 Task: Add the CMS single item component in the site builder.
Action: Mouse moved to (1325, 96)
Screenshot: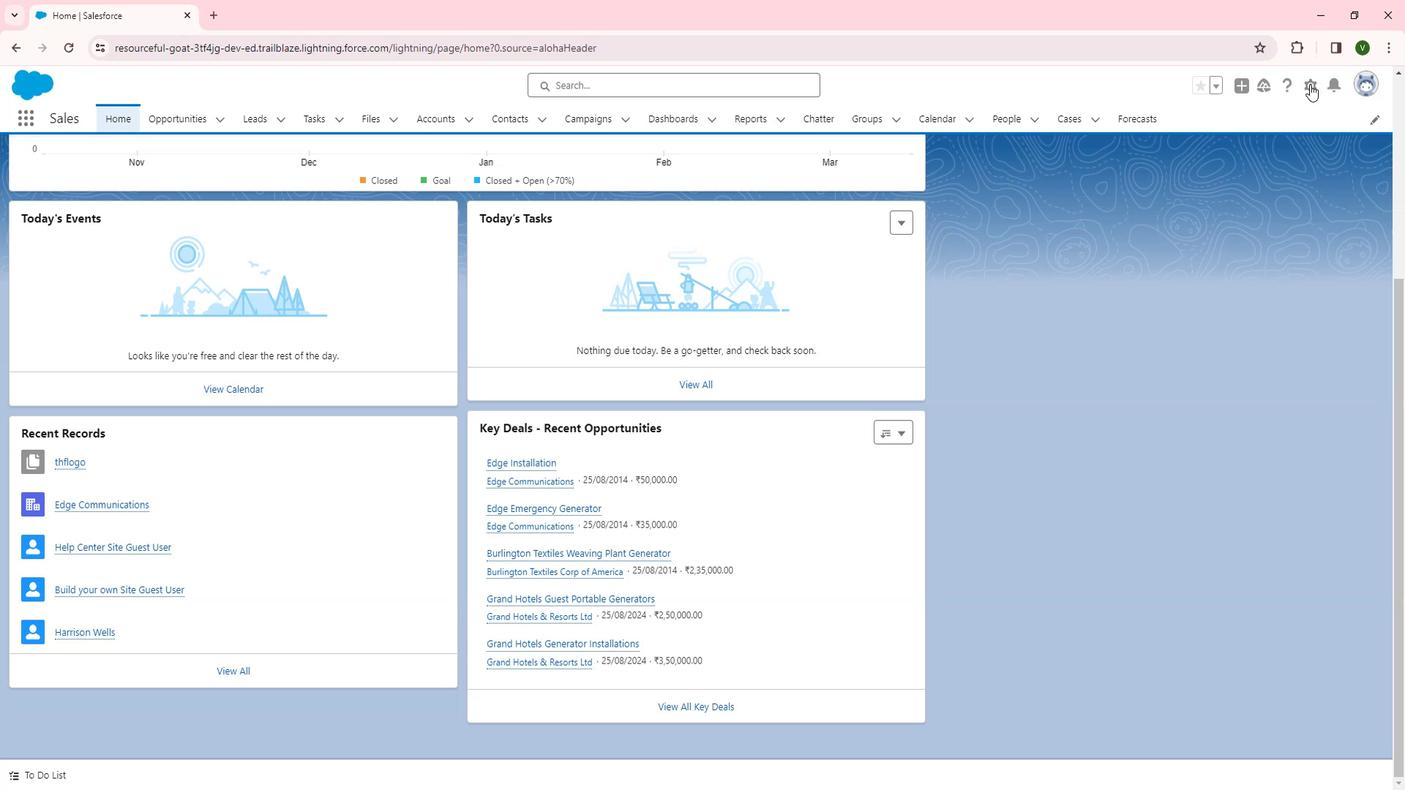 
Action: Mouse pressed left at (1325, 96)
Screenshot: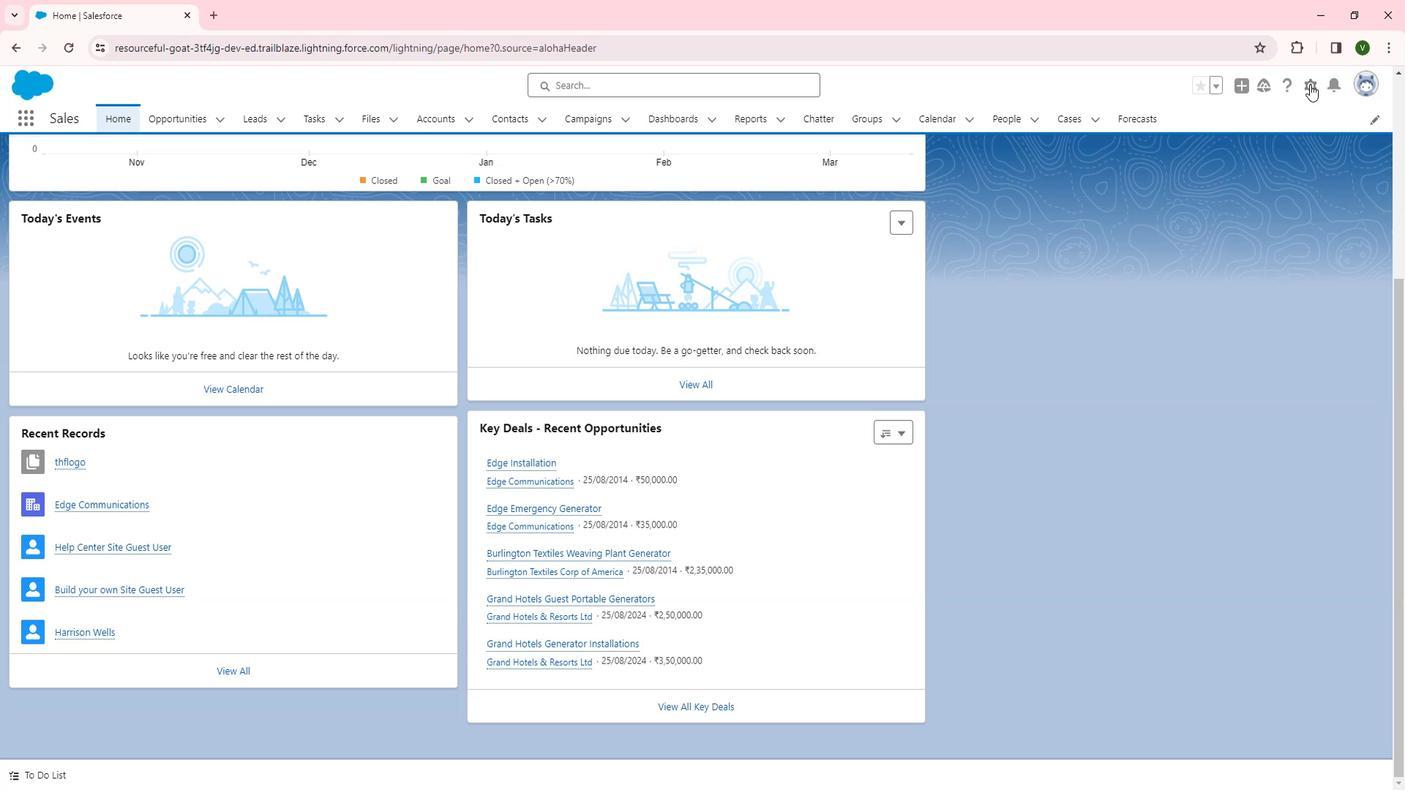 
Action: Mouse moved to (1270, 138)
Screenshot: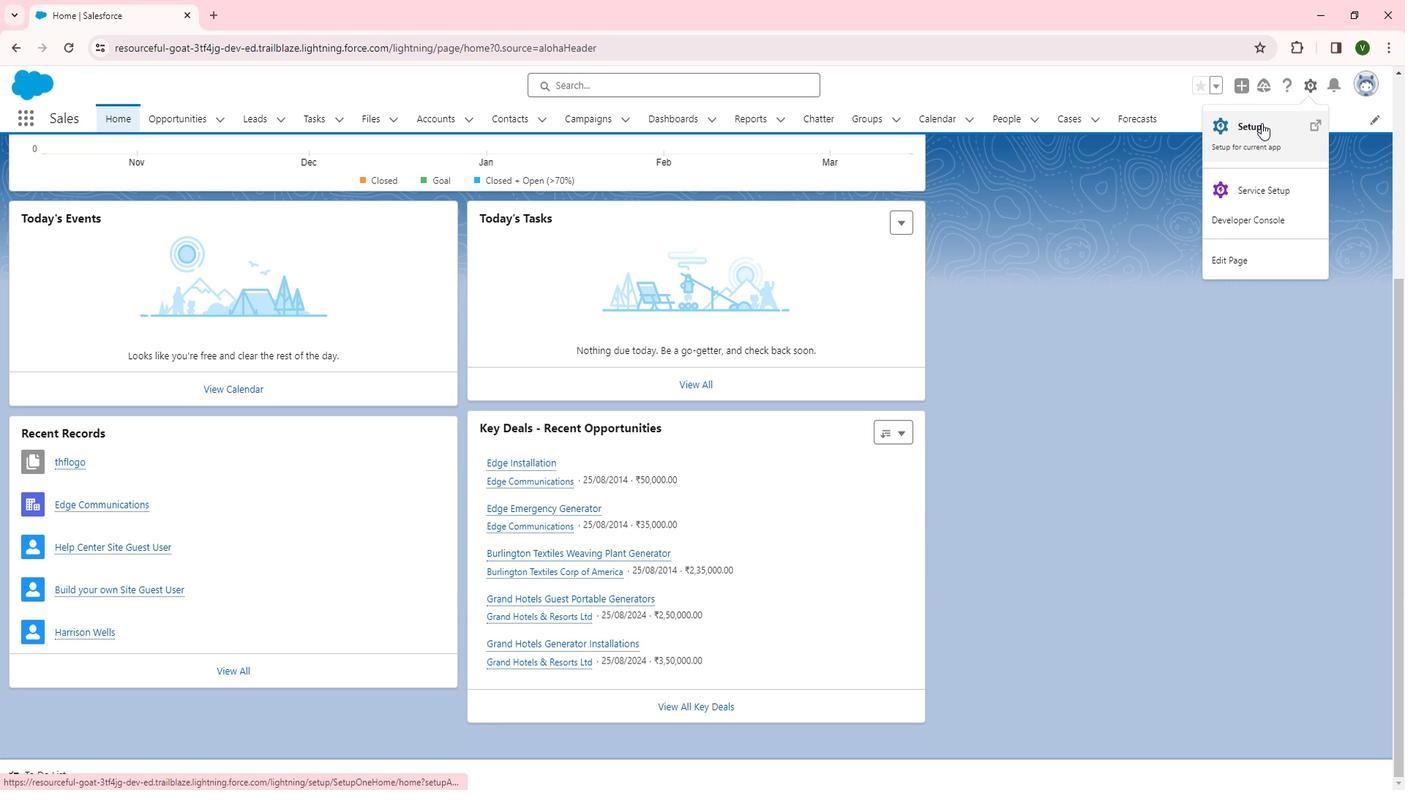 
Action: Mouse pressed left at (1270, 138)
Screenshot: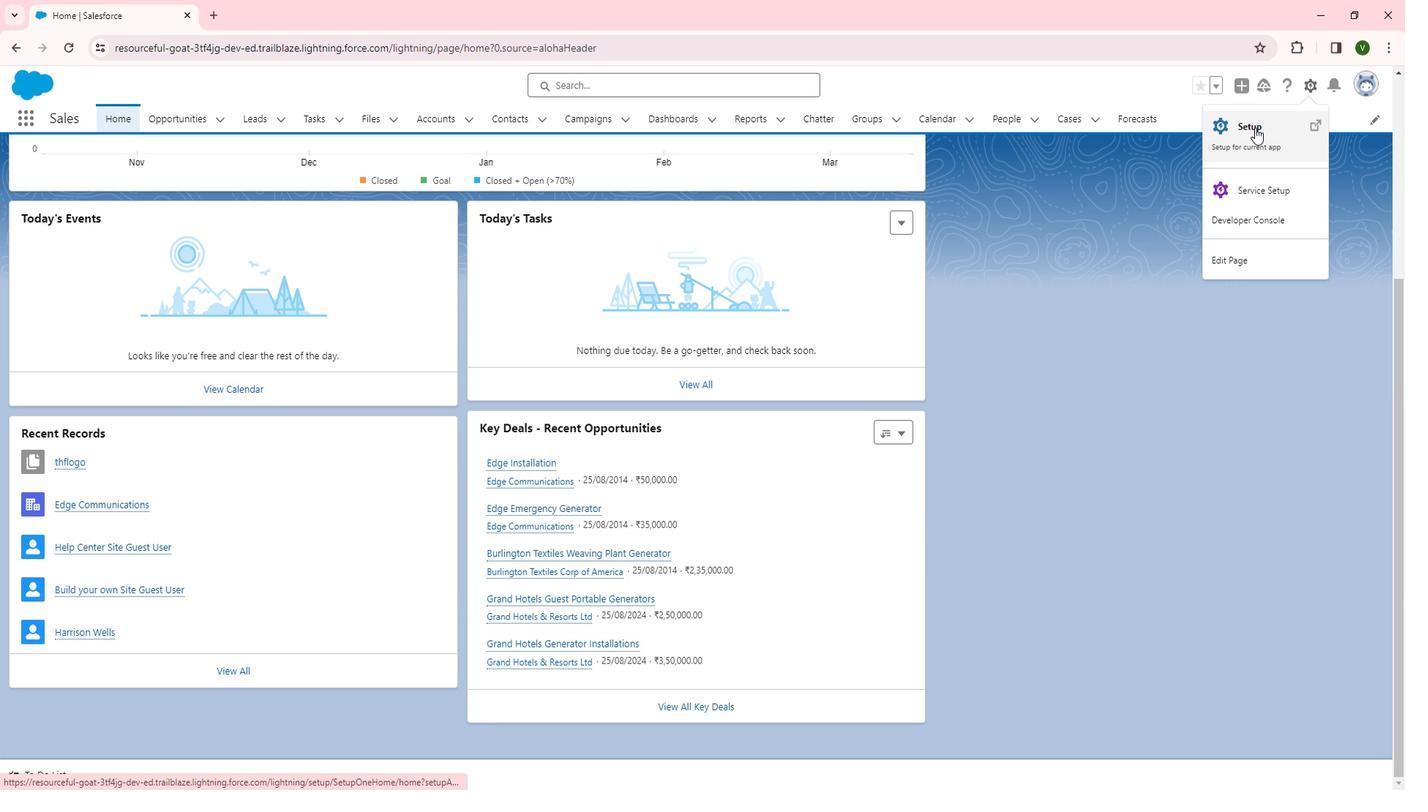 
Action: Mouse moved to (120, 513)
Screenshot: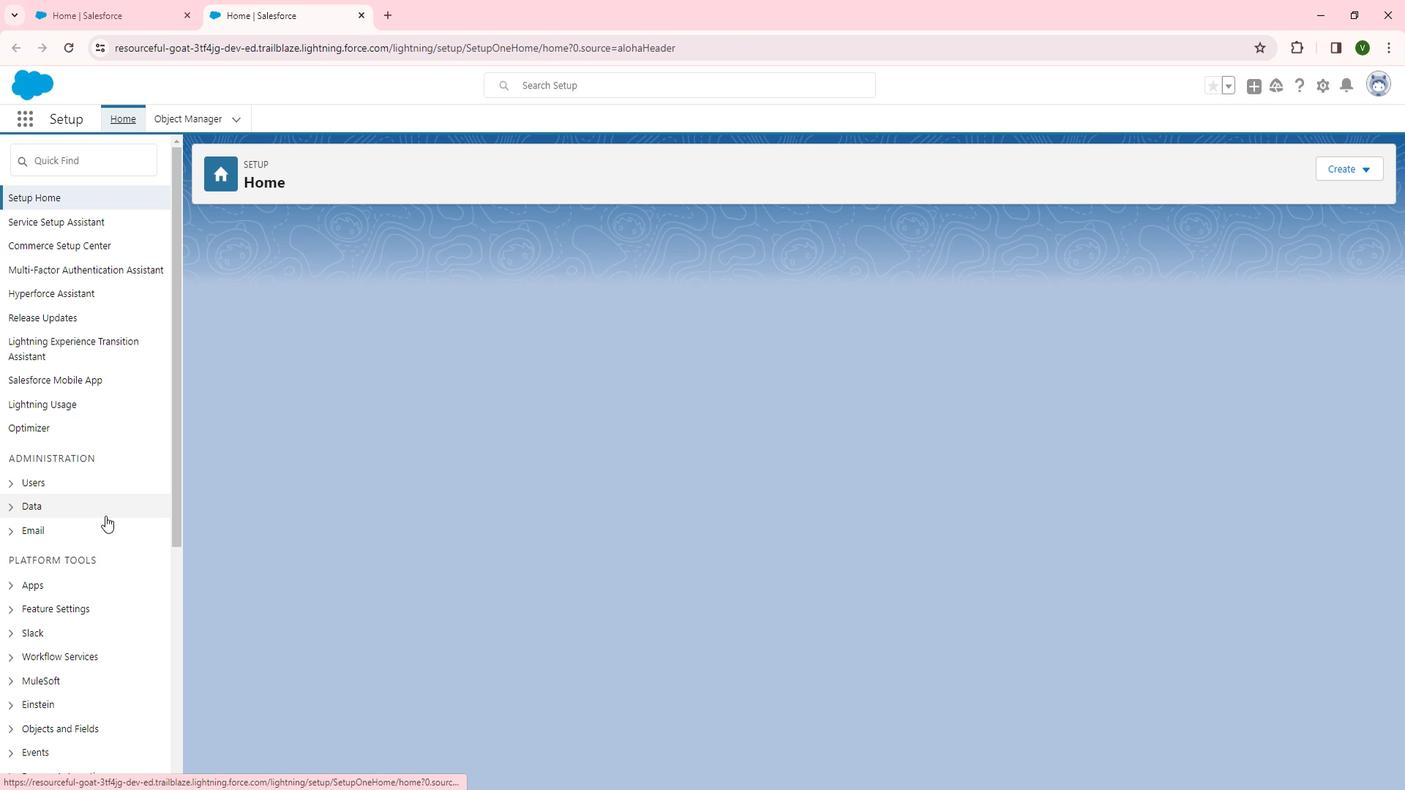 
Action: Mouse scrolled (120, 513) with delta (0, 0)
Screenshot: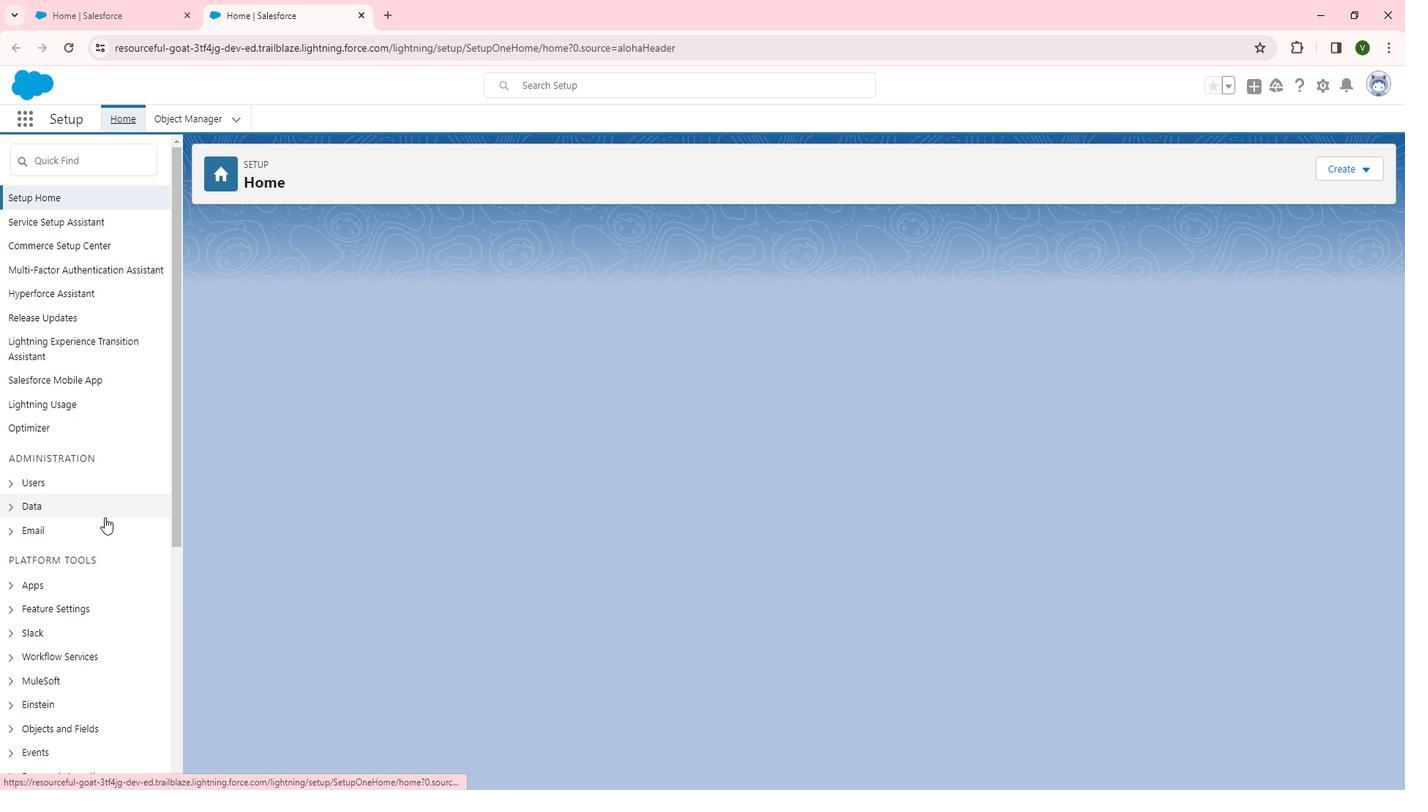 
Action: Mouse scrolled (120, 513) with delta (0, 0)
Screenshot: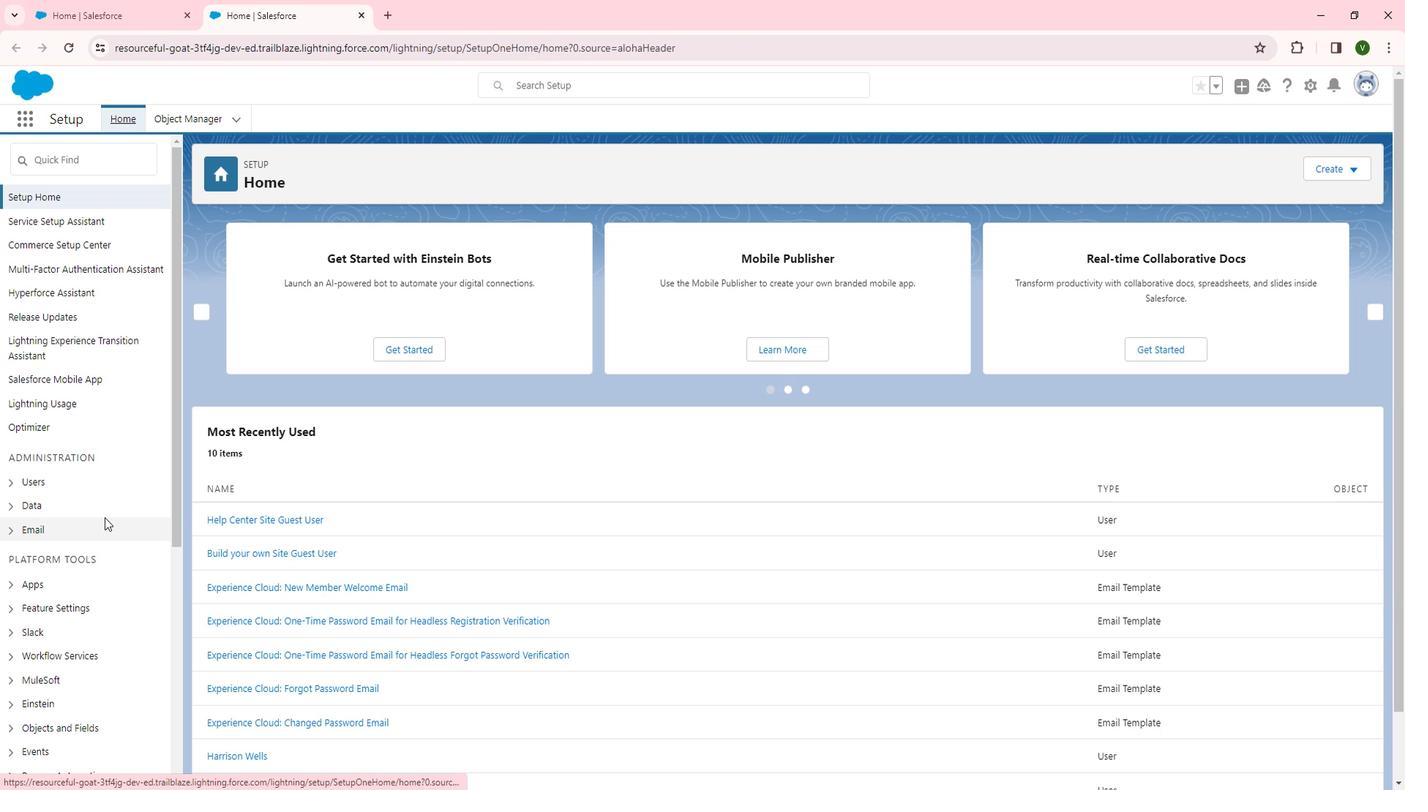 
Action: Mouse moved to (46, 462)
Screenshot: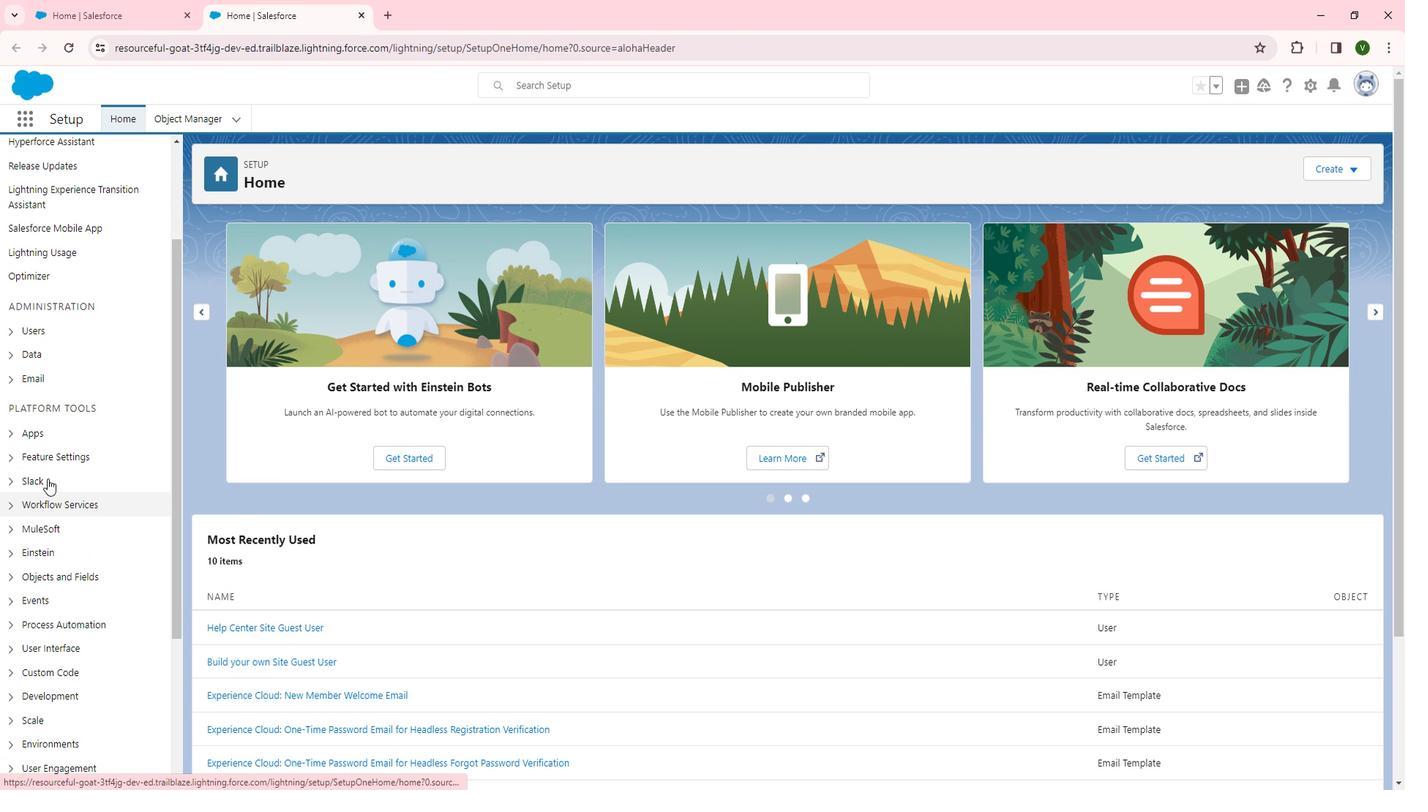 
Action: Mouse scrolled (46, 461) with delta (0, 0)
Screenshot: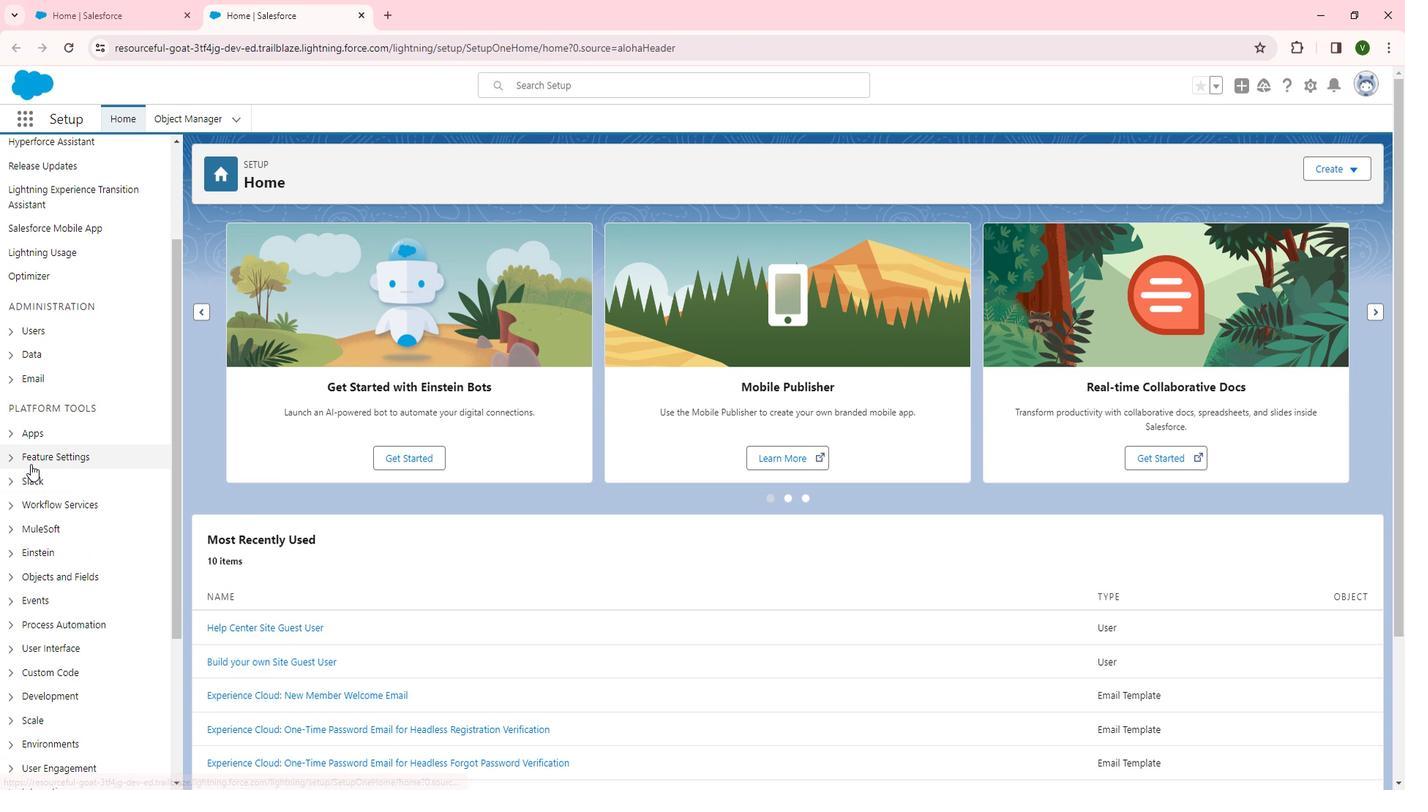 
Action: Mouse scrolled (46, 461) with delta (0, 0)
Screenshot: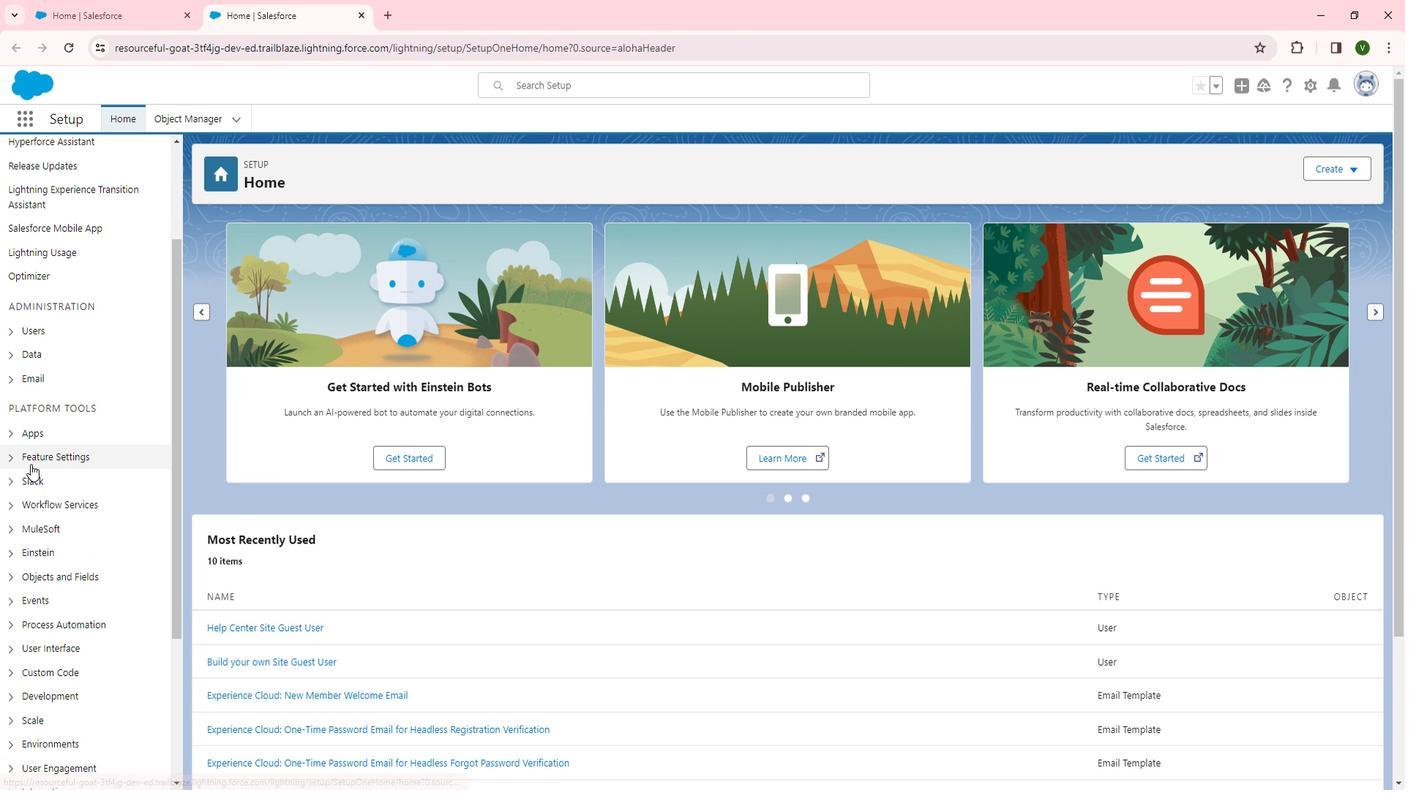 
Action: Mouse moved to (26, 306)
Screenshot: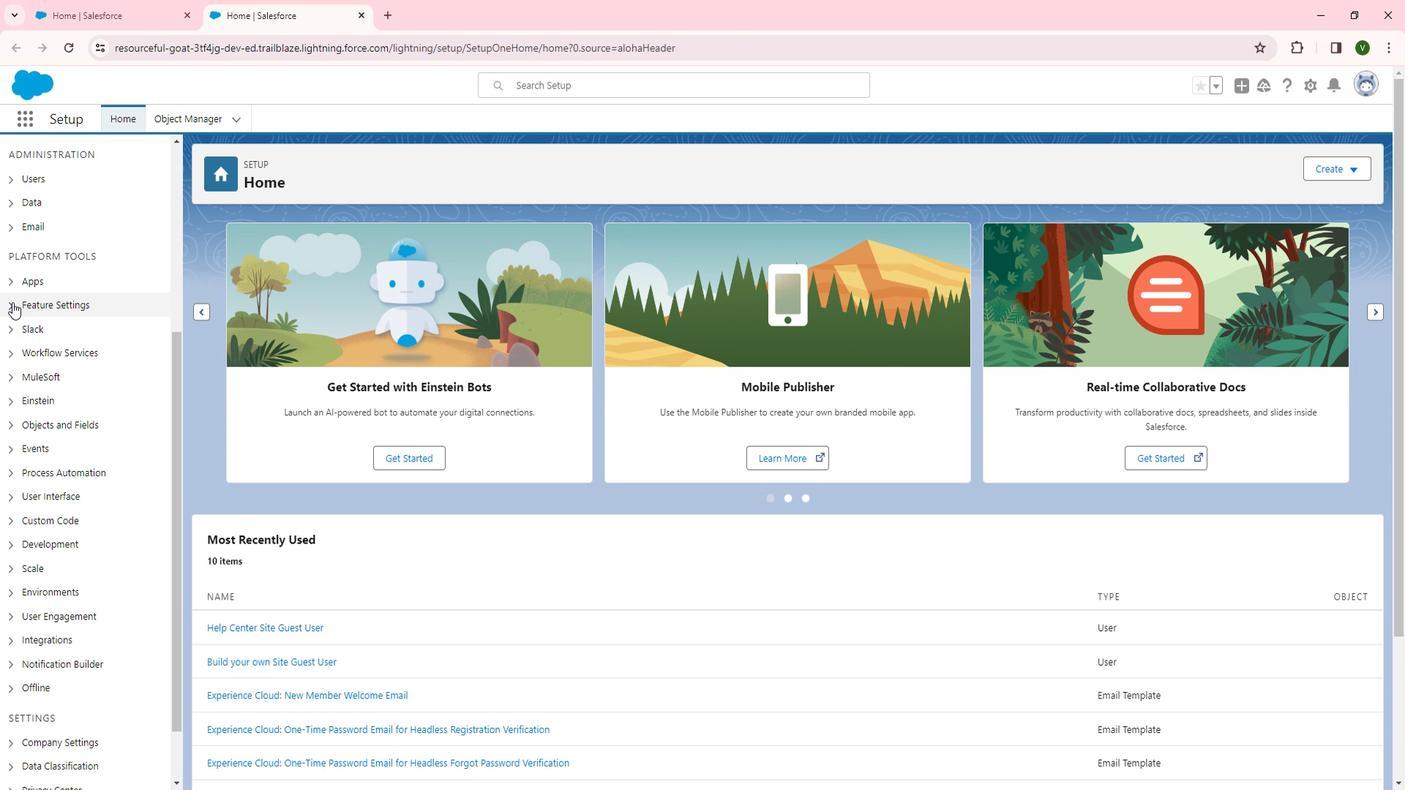 
Action: Mouse pressed left at (26, 306)
Screenshot: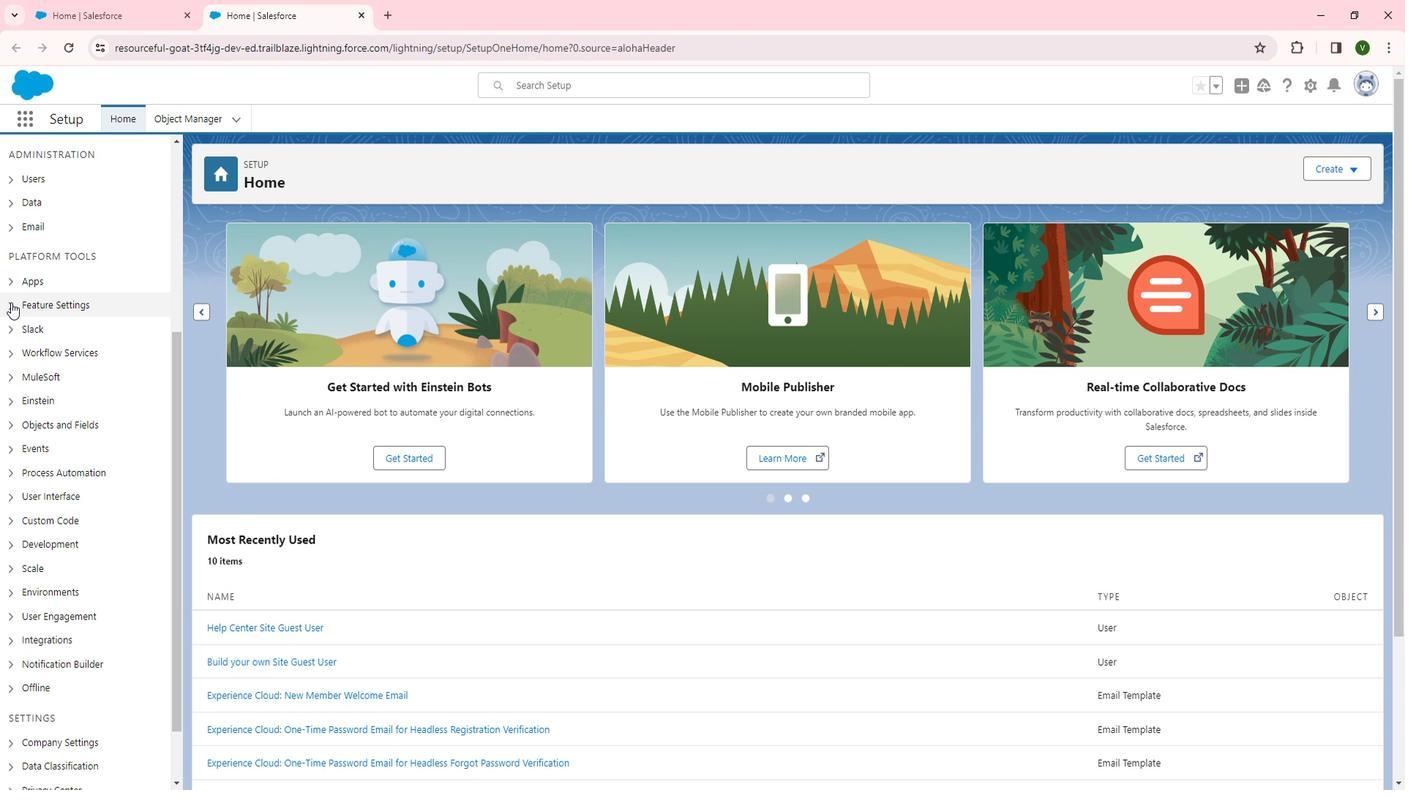 
Action: Mouse moved to (40, 419)
Screenshot: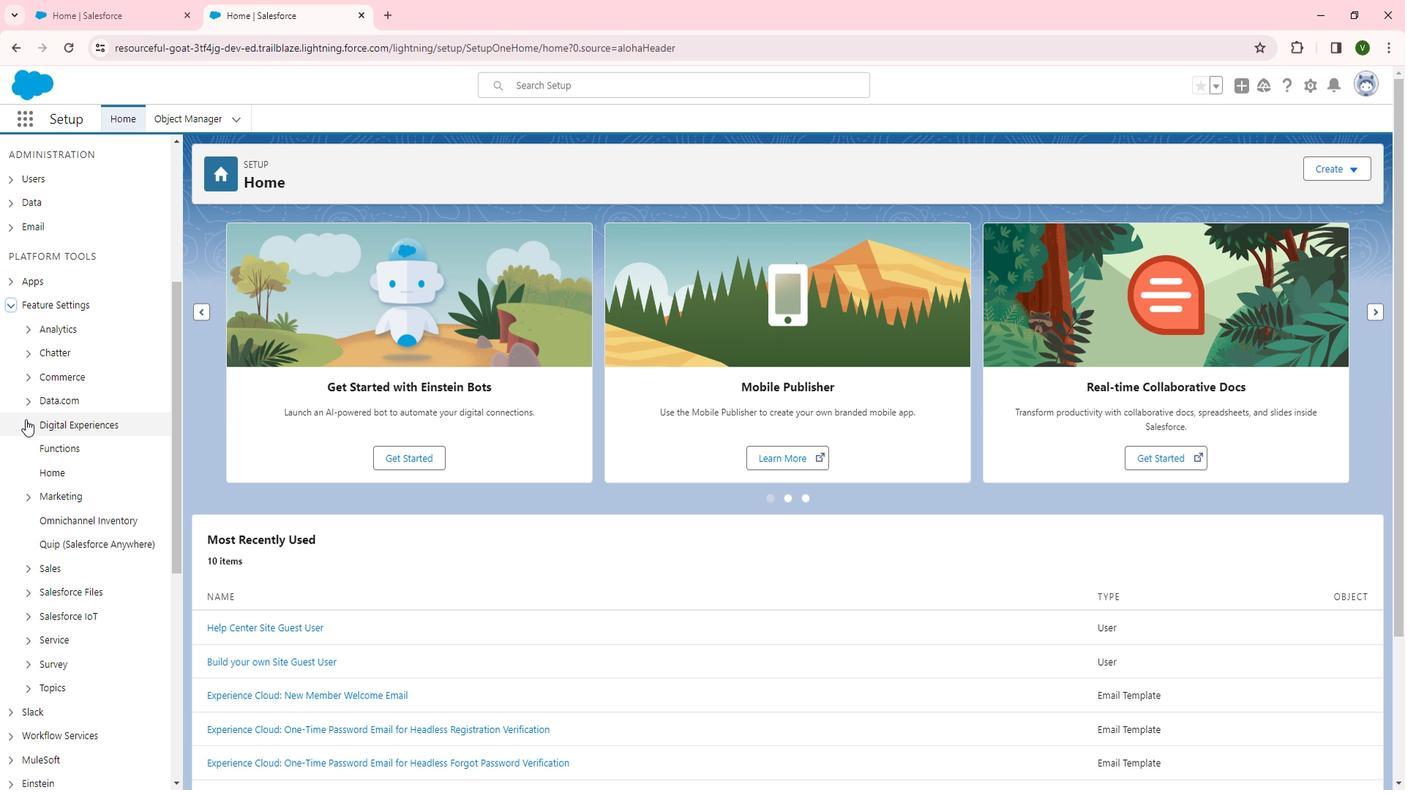 
Action: Mouse pressed left at (40, 419)
Screenshot: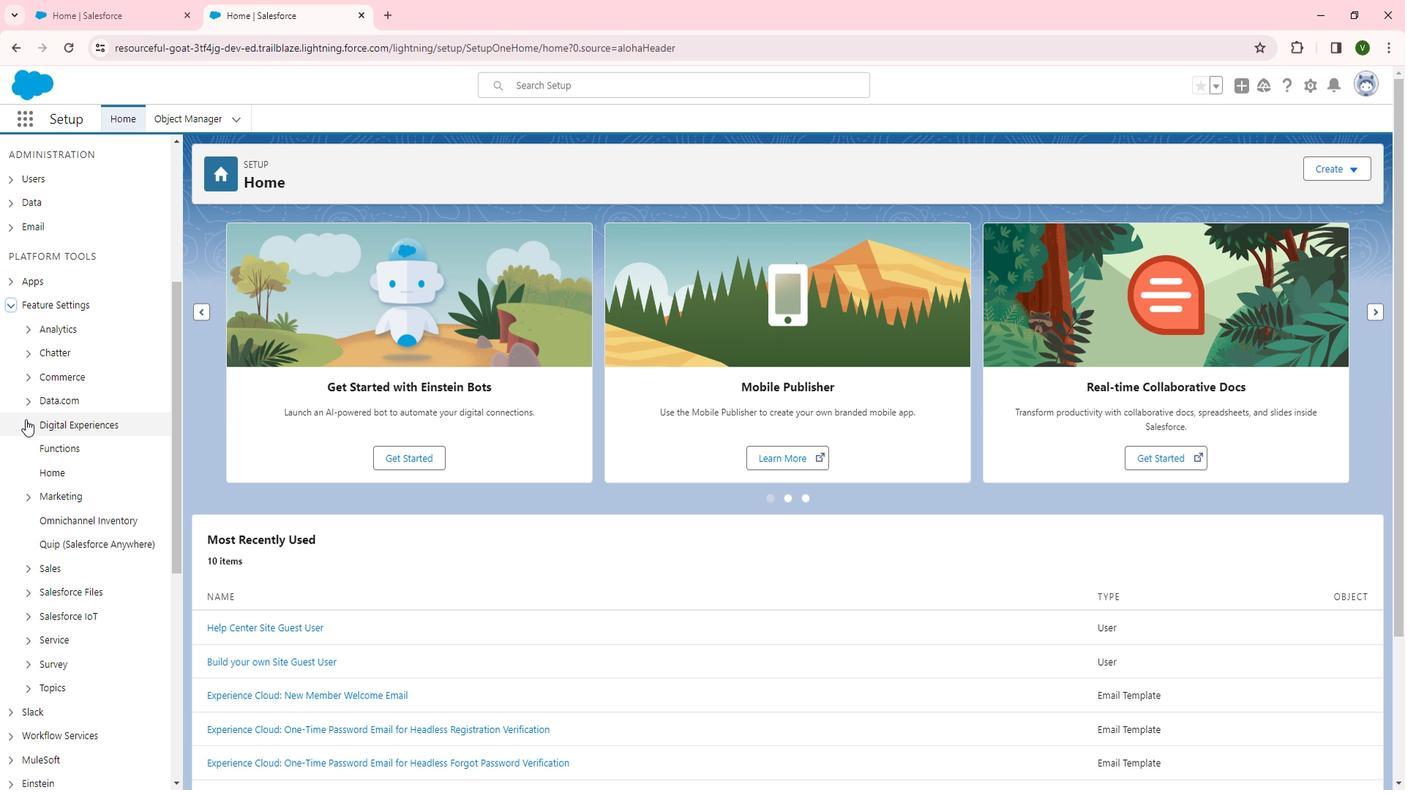 
Action: Mouse moved to (84, 445)
Screenshot: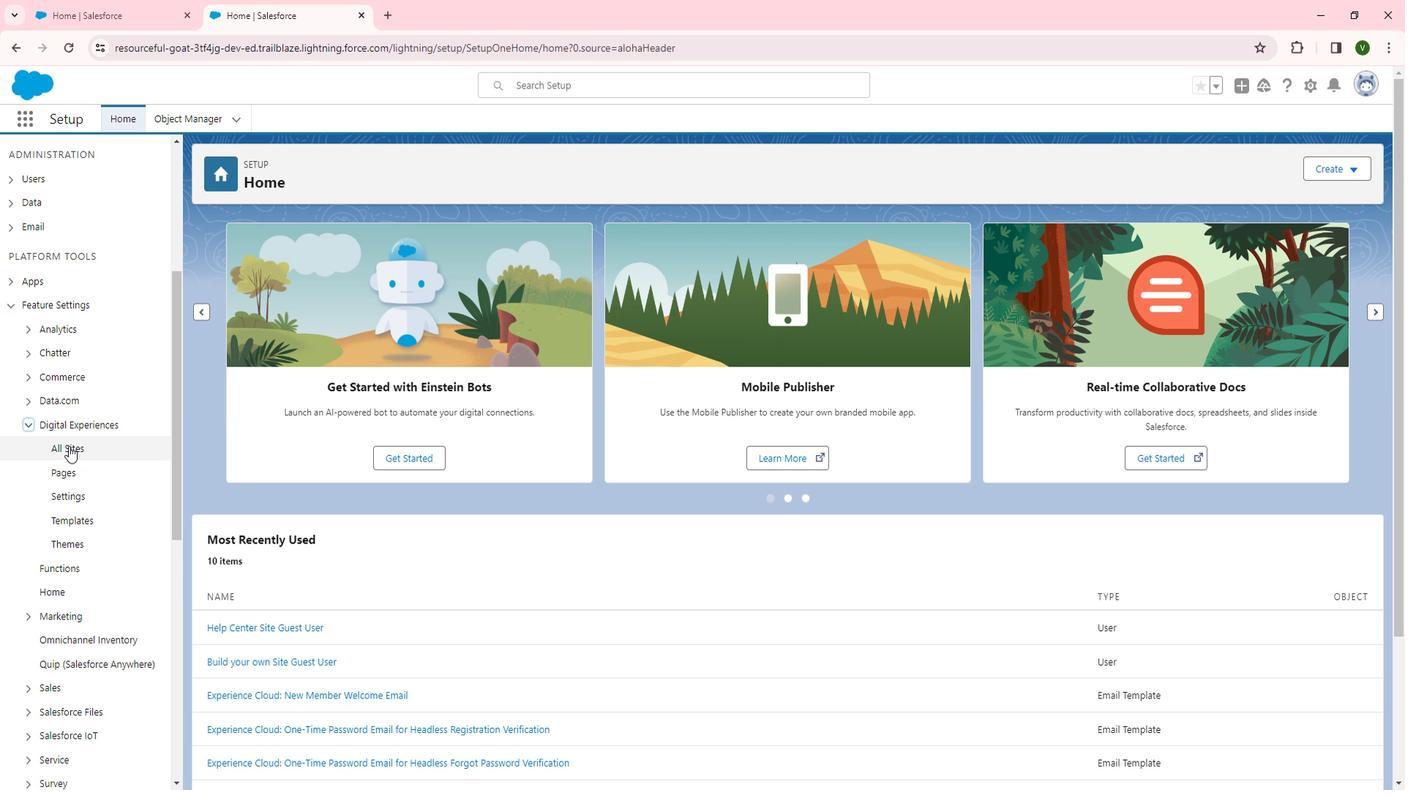 
Action: Mouse pressed left at (84, 445)
Screenshot: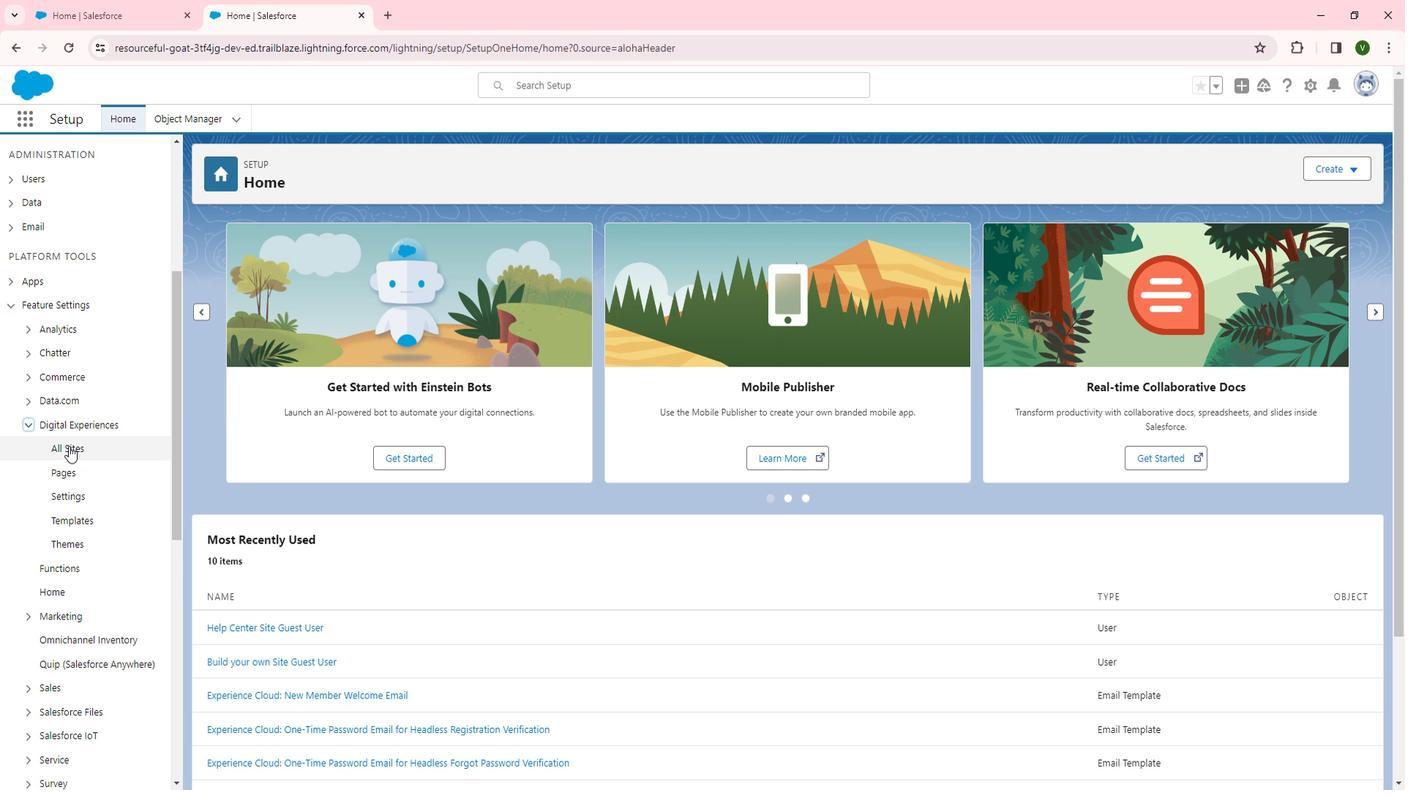 
Action: Mouse moved to (254, 393)
Screenshot: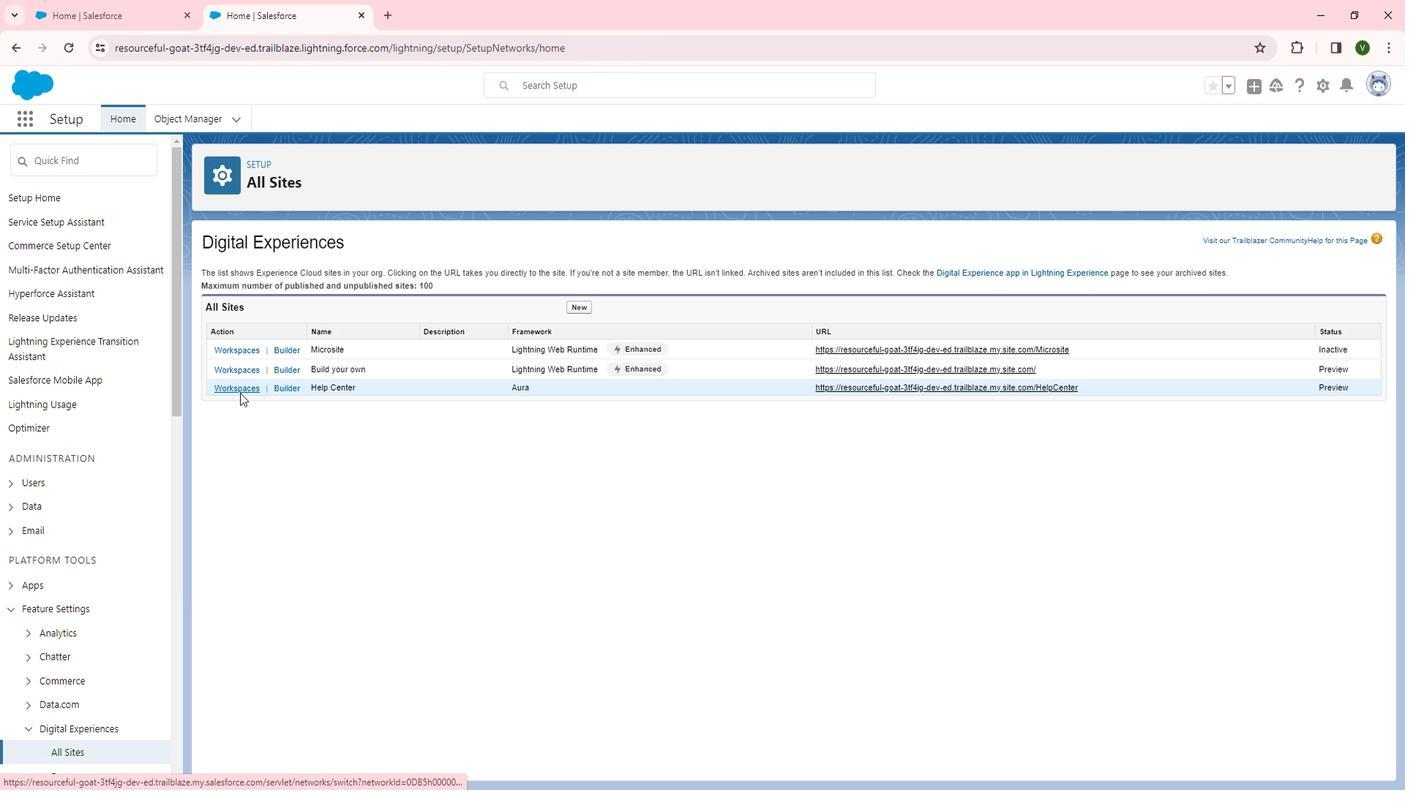 
Action: Mouse pressed left at (254, 393)
Screenshot: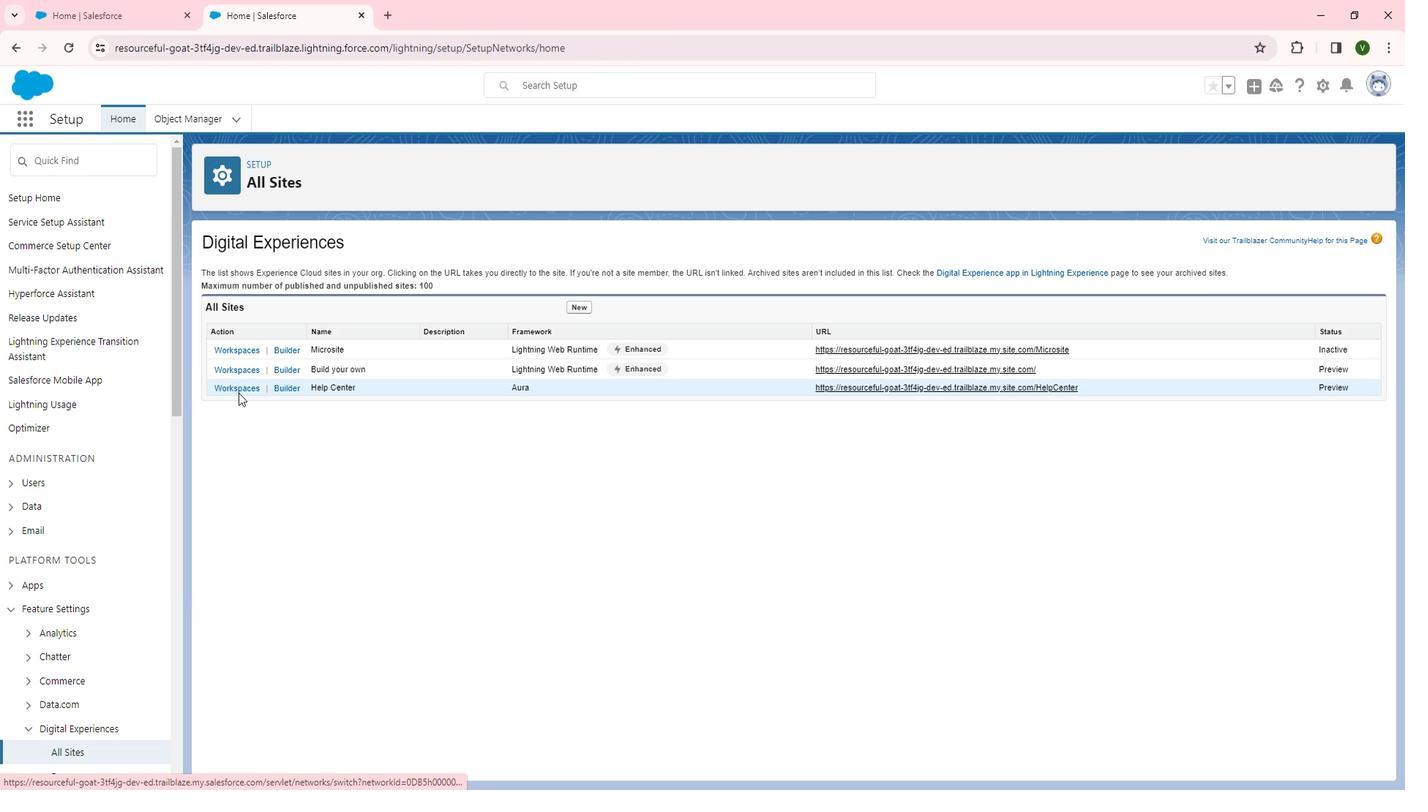 
Action: Mouse moved to (254, 389)
Screenshot: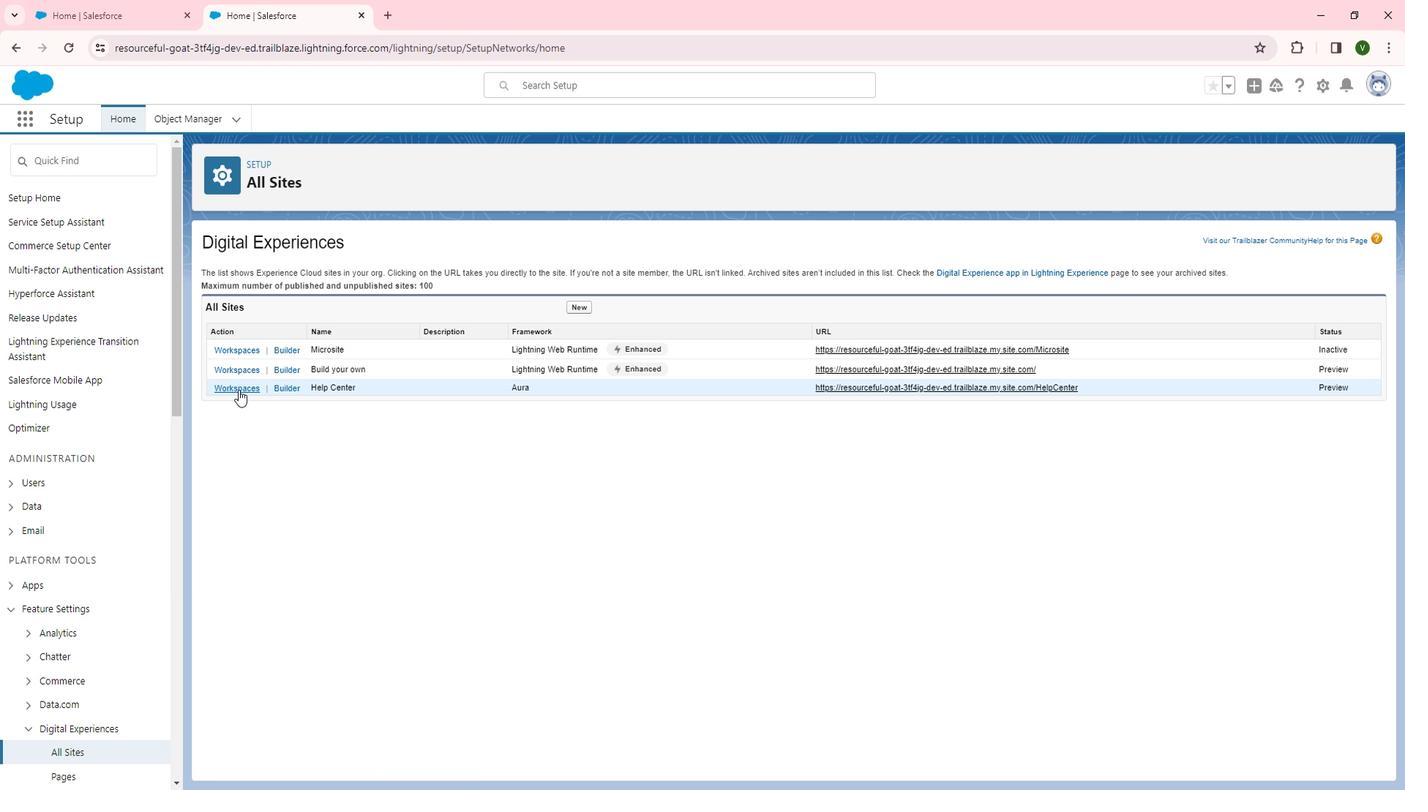 
Action: Mouse pressed left at (254, 389)
Screenshot: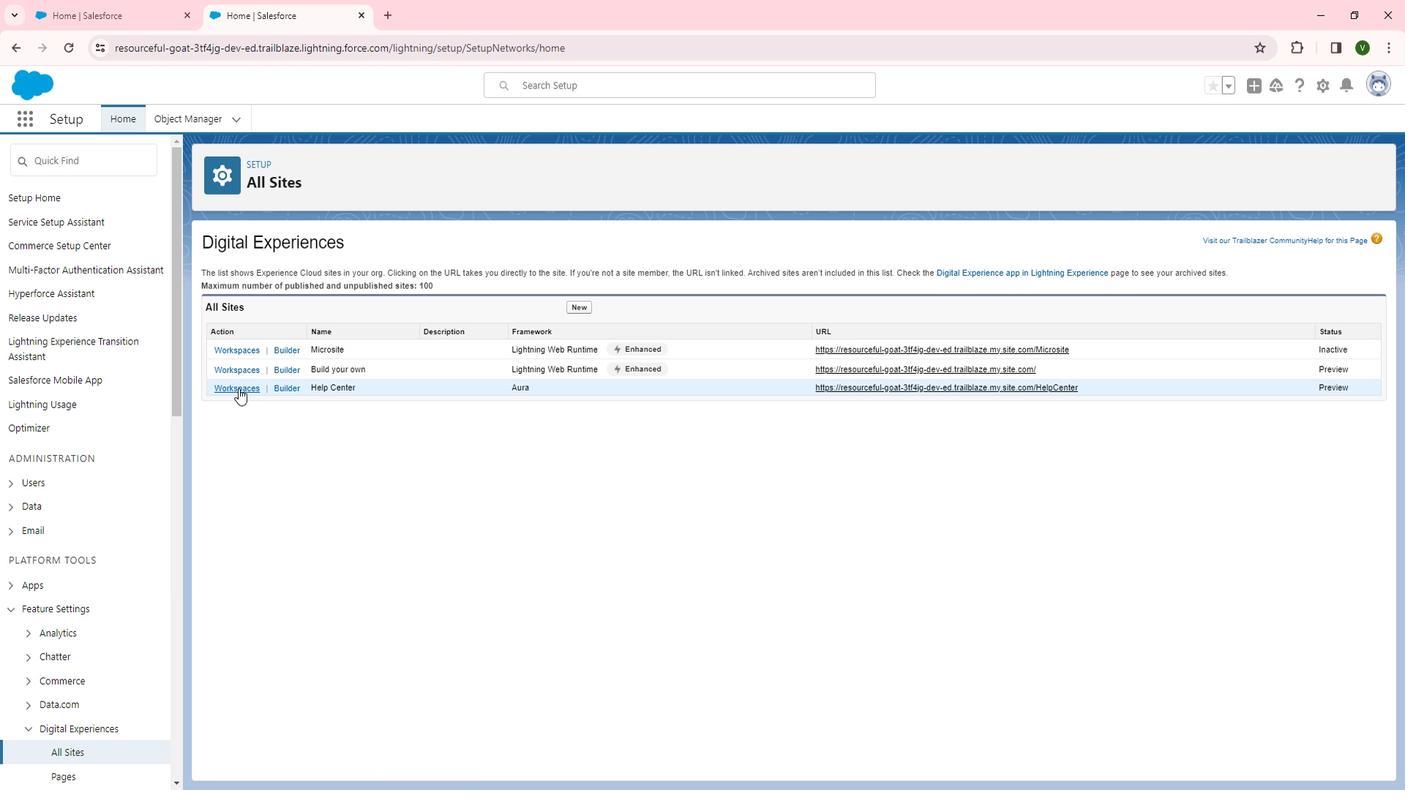 
Action: Mouse moved to (209, 363)
Screenshot: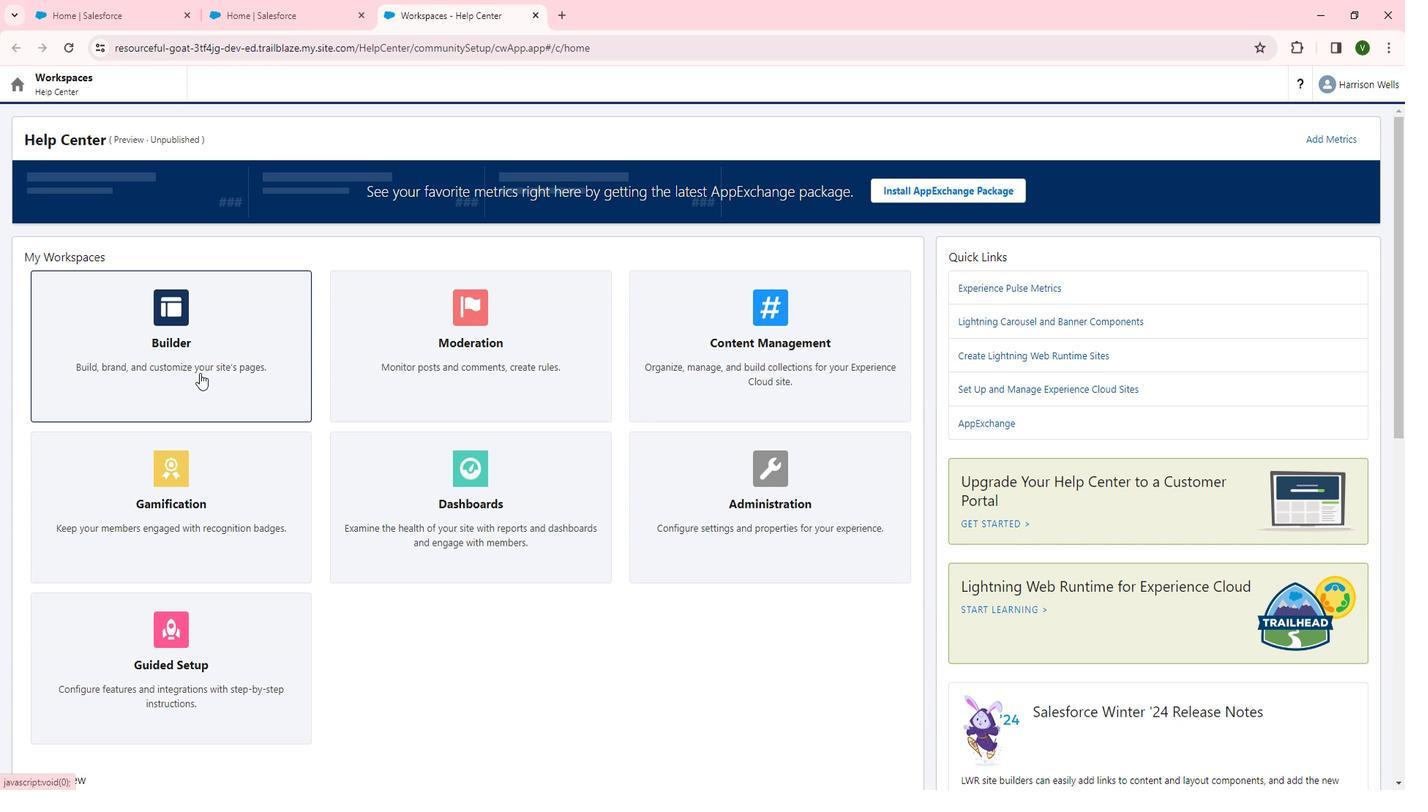 
Action: Mouse pressed left at (209, 363)
Screenshot: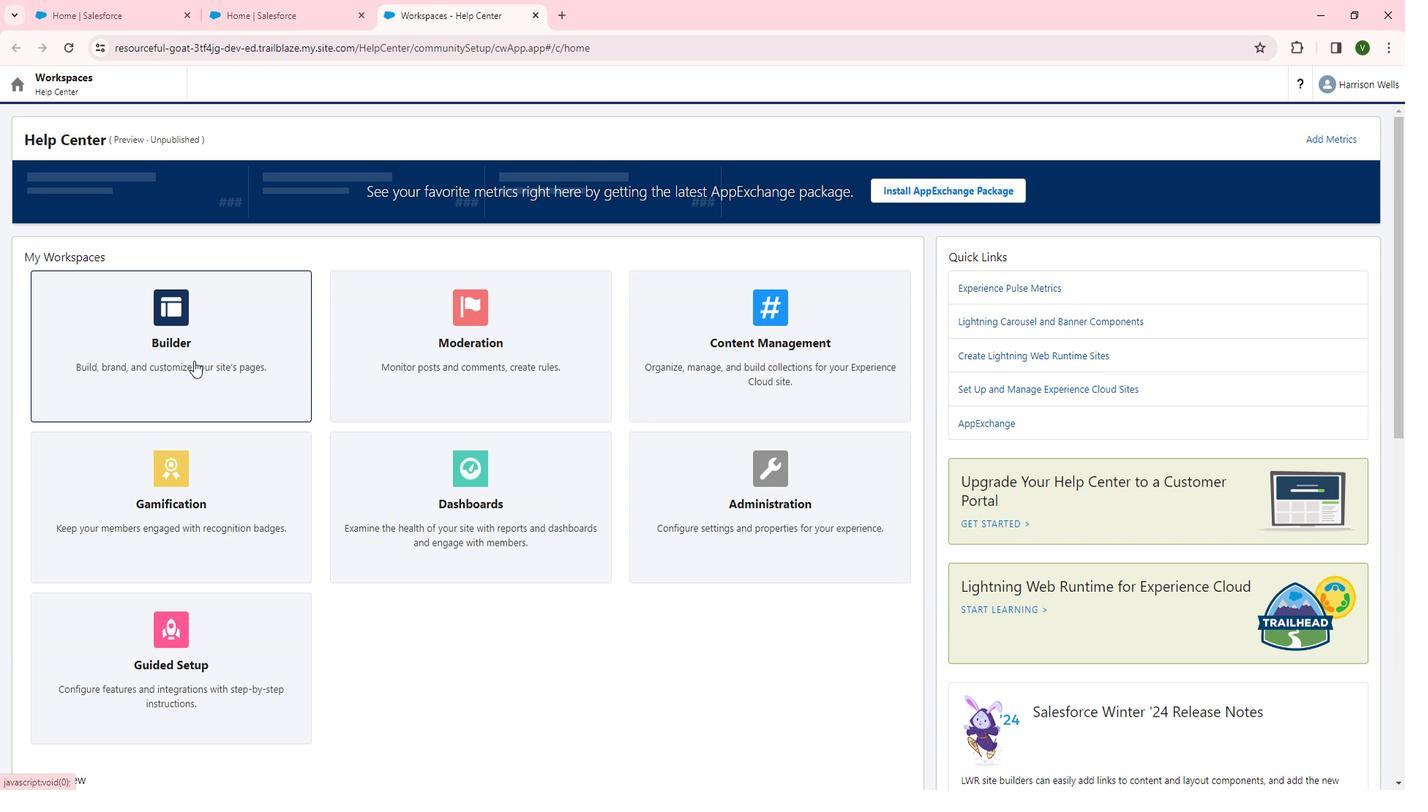 
Action: Mouse moved to (40, 159)
Screenshot: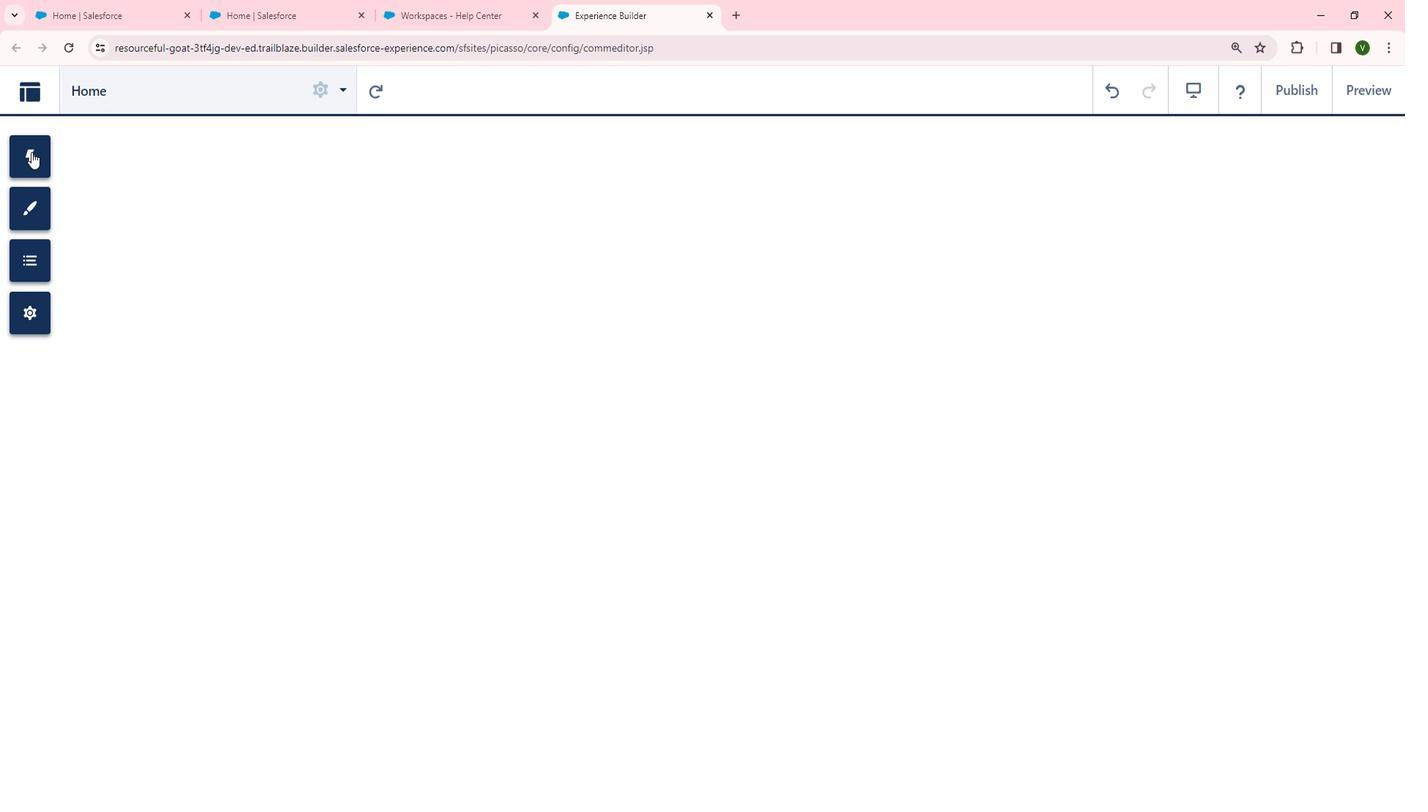 
Action: Mouse pressed left at (40, 159)
Screenshot: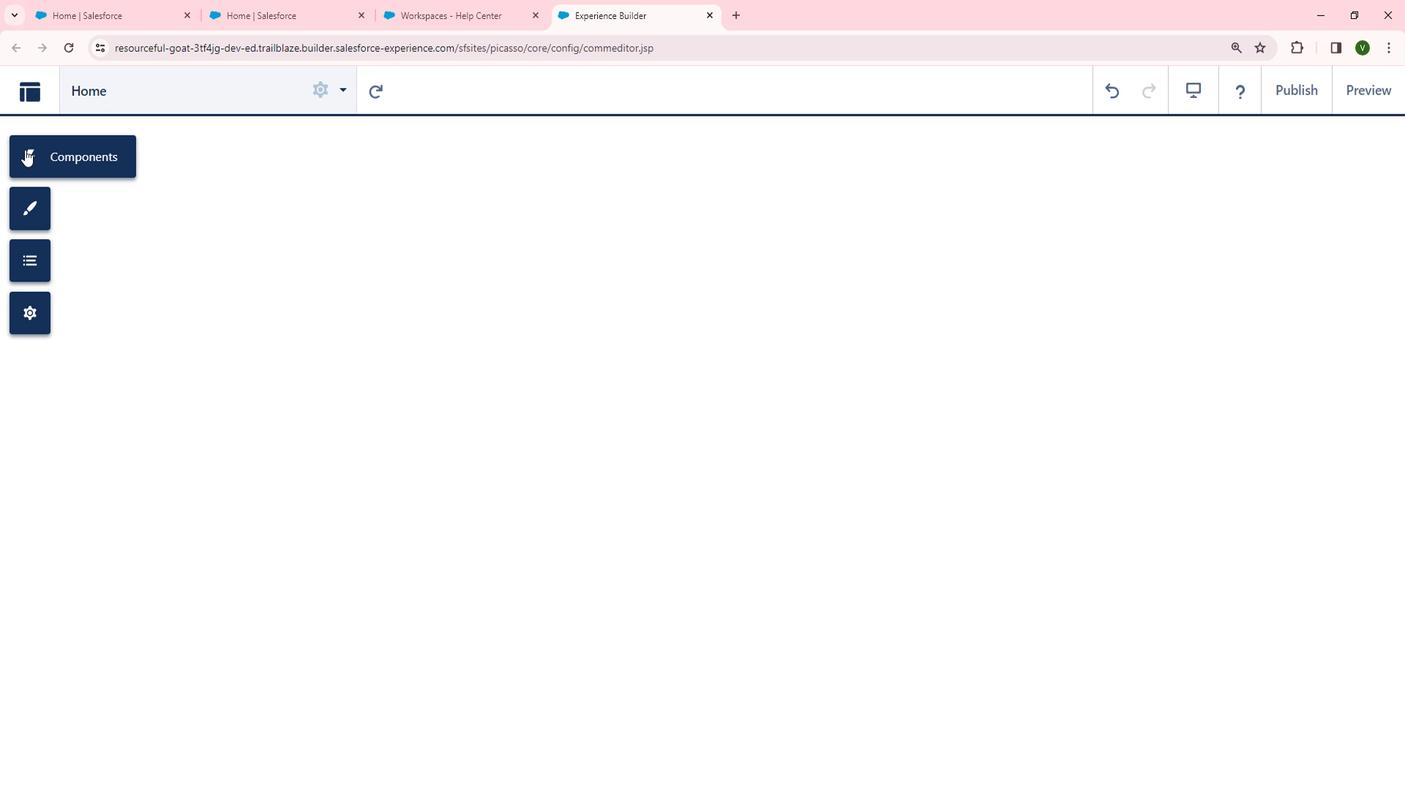 
Action: Mouse moved to (696, 554)
Screenshot: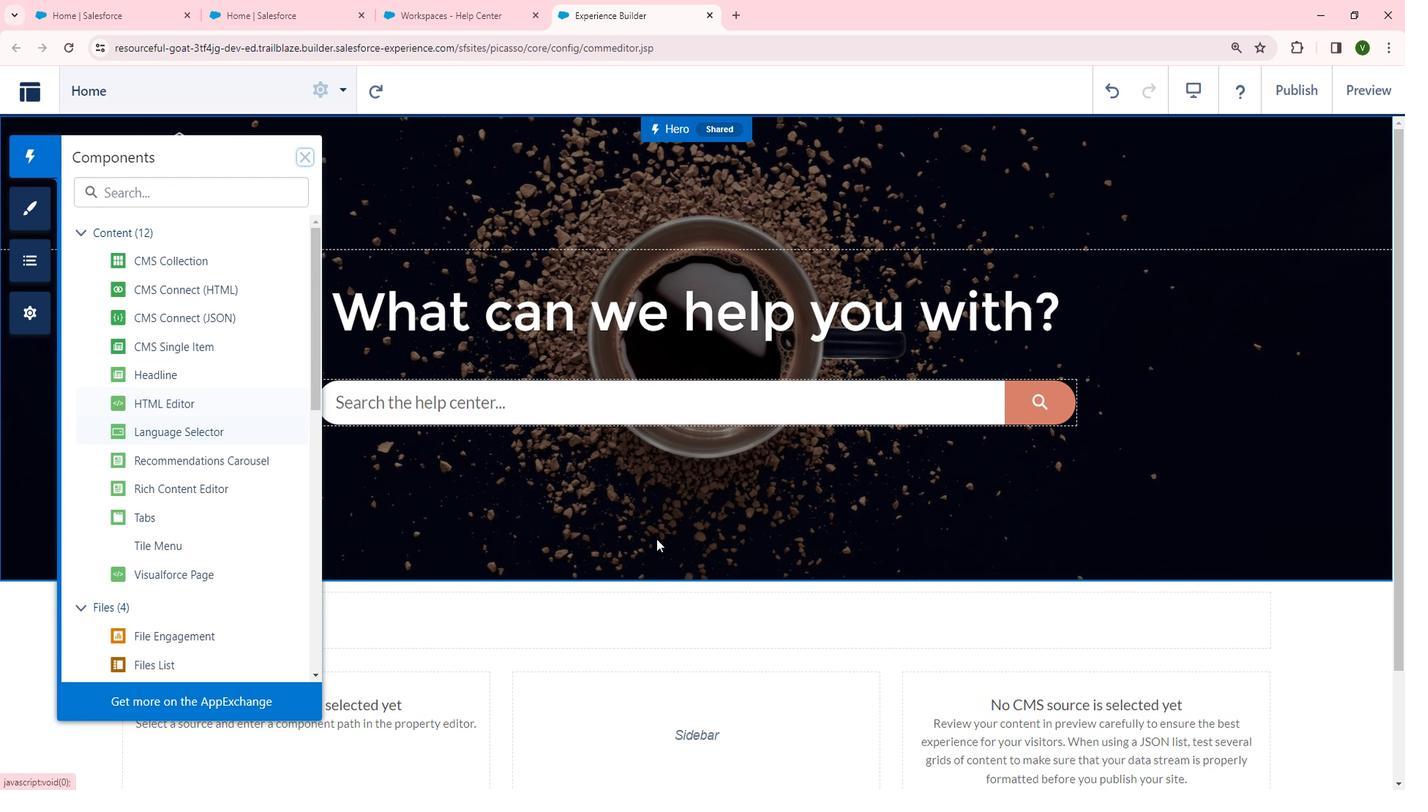 
Action: Mouse scrolled (696, 554) with delta (0, 0)
Screenshot: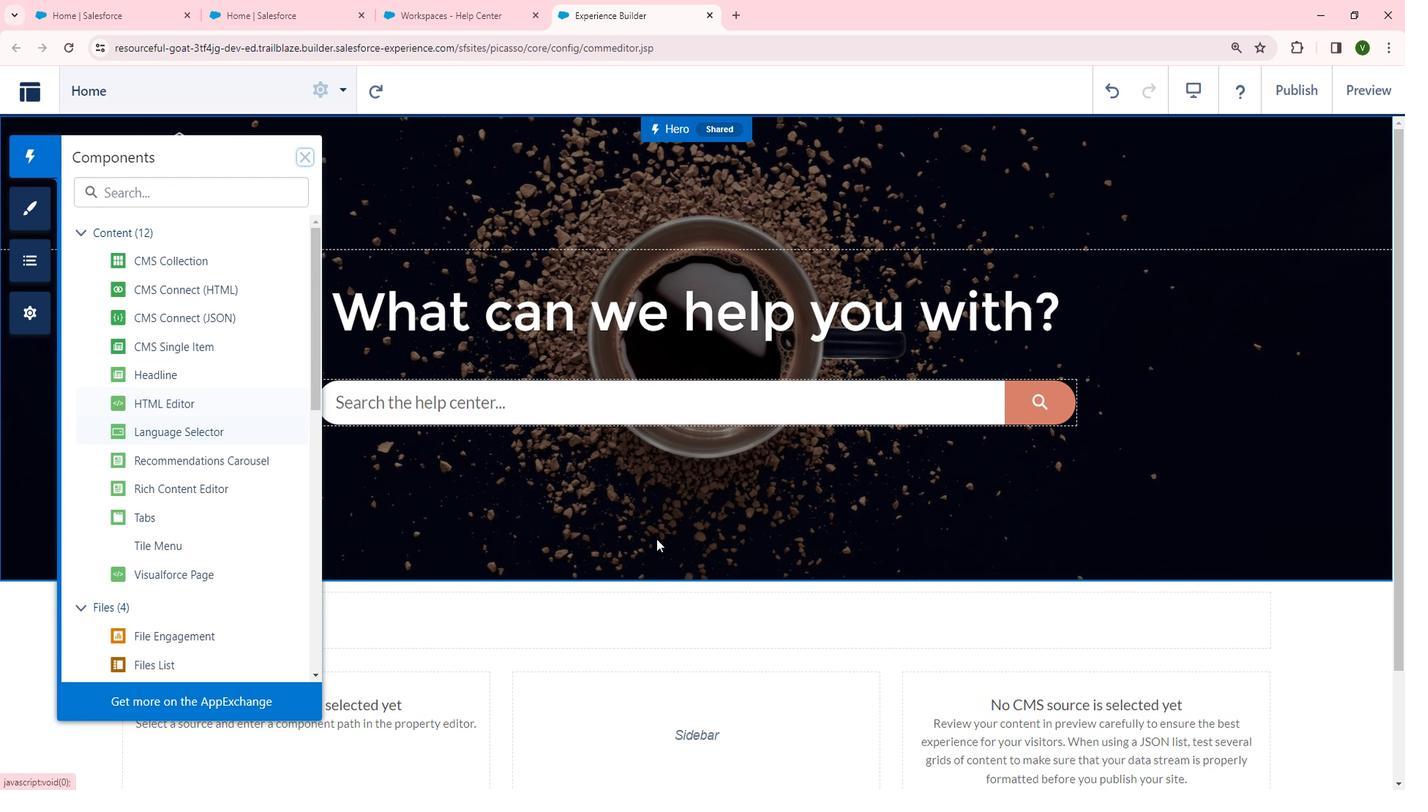 
Action: Mouse moved to (709, 557)
Screenshot: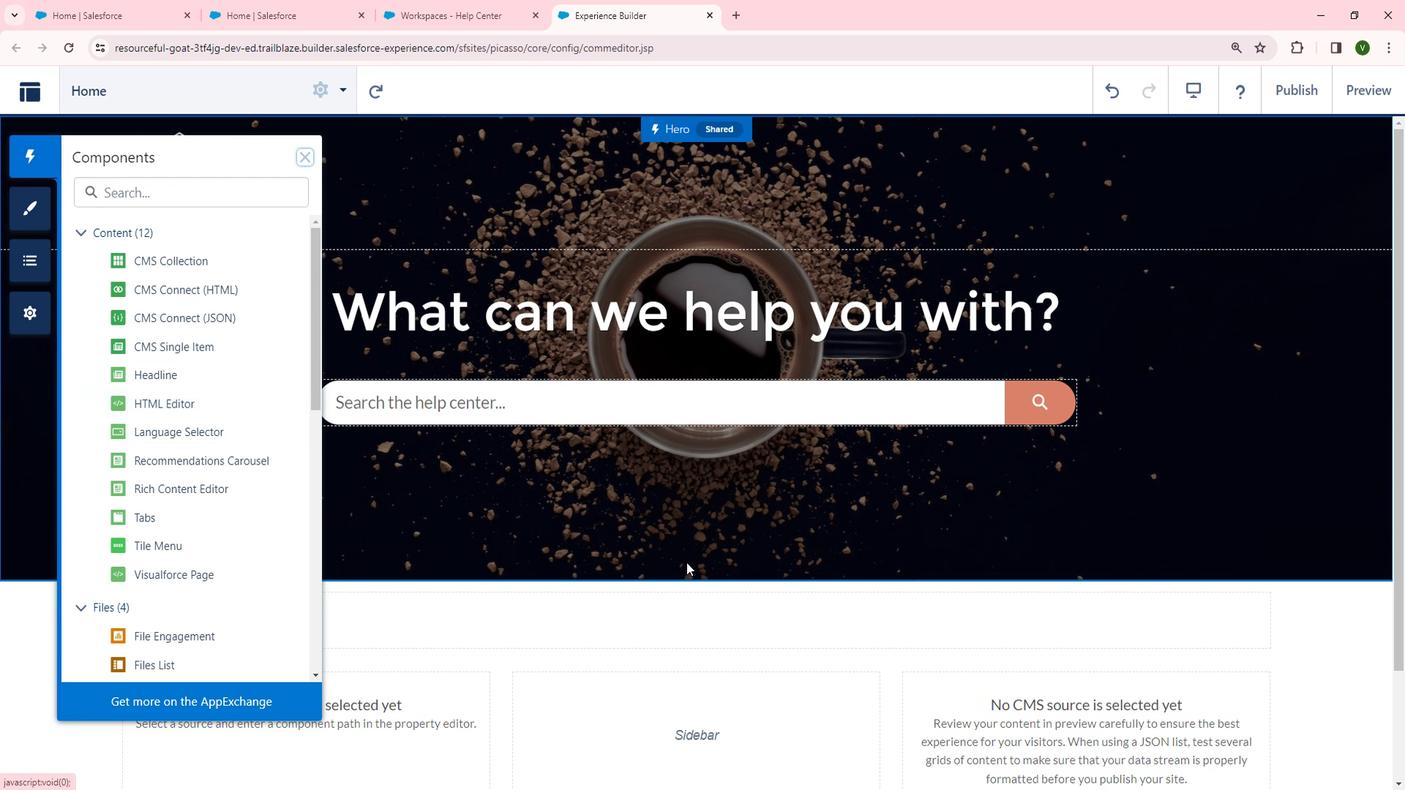 
Action: Mouse scrolled (709, 556) with delta (0, 0)
Screenshot: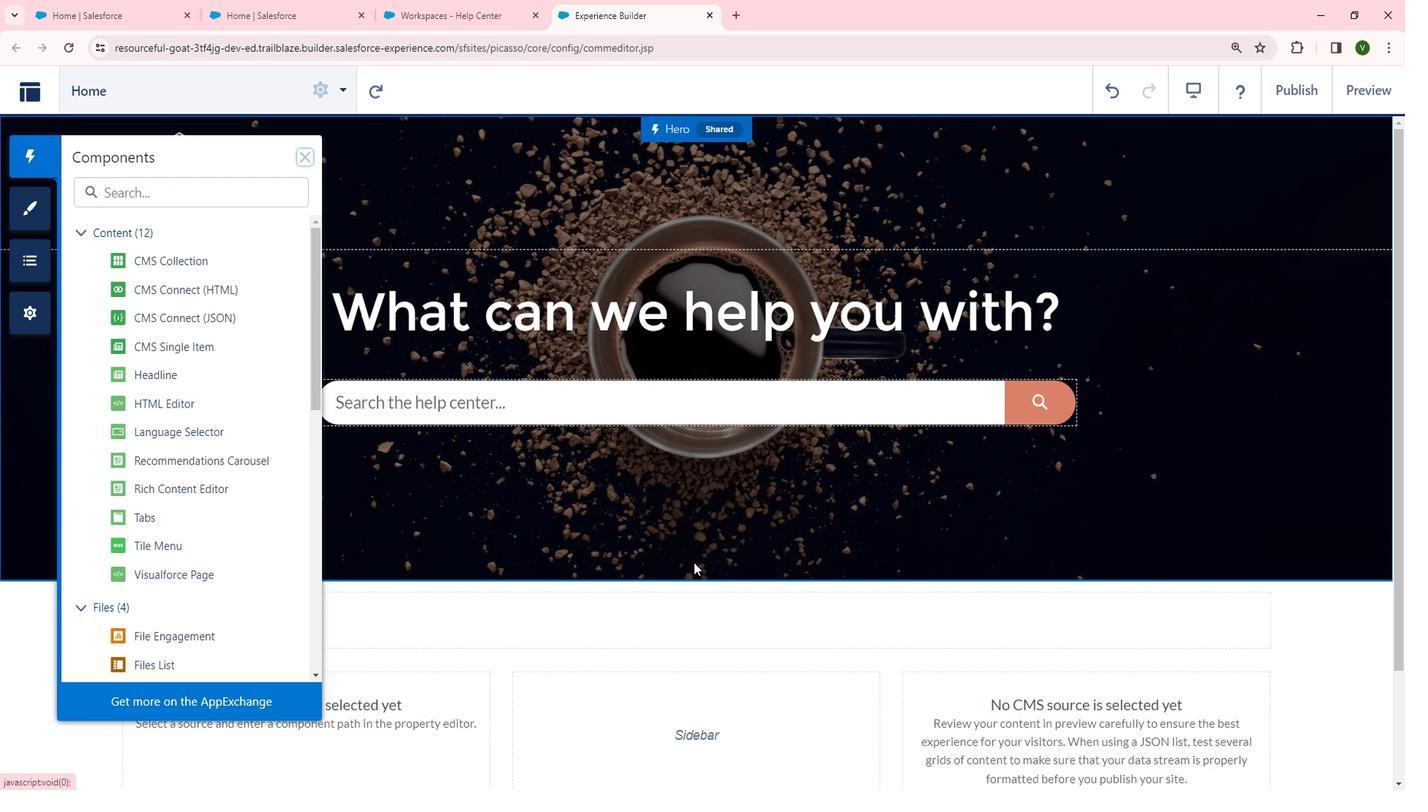 
Action: Mouse scrolled (709, 556) with delta (0, 0)
Screenshot: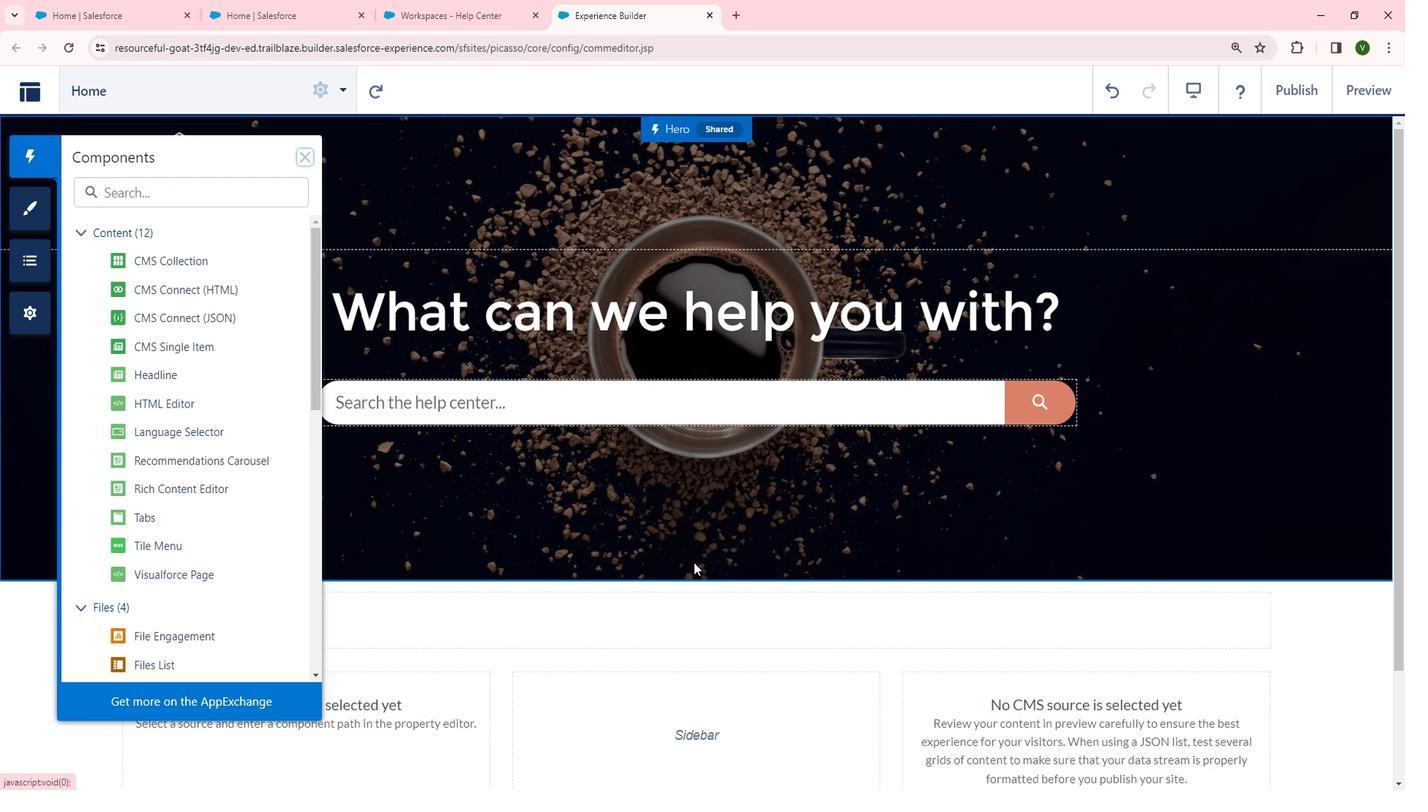 
Action: Mouse scrolled (709, 556) with delta (0, 0)
Screenshot: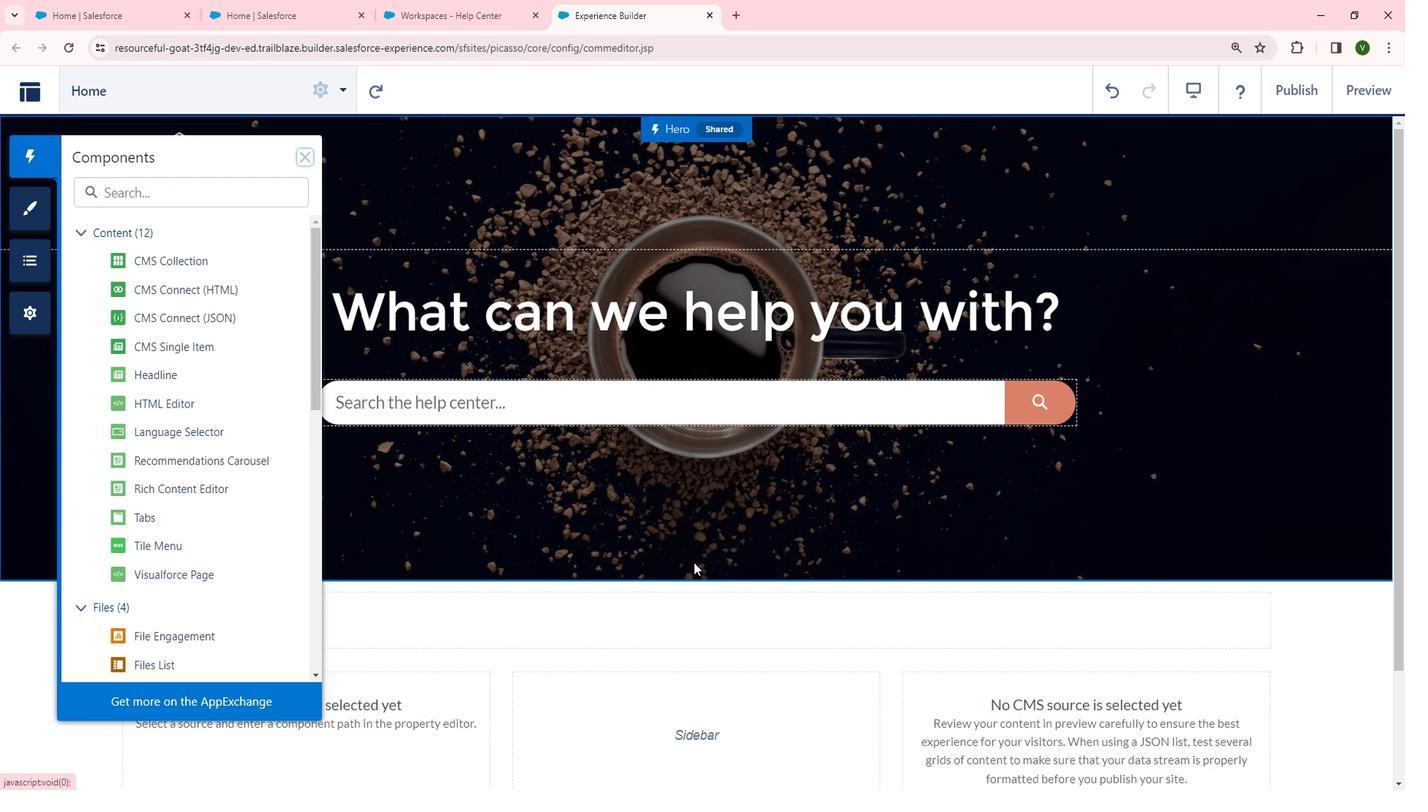 
Action: Mouse scrolled (709, 556) with delta (0, 0)
Screenshot: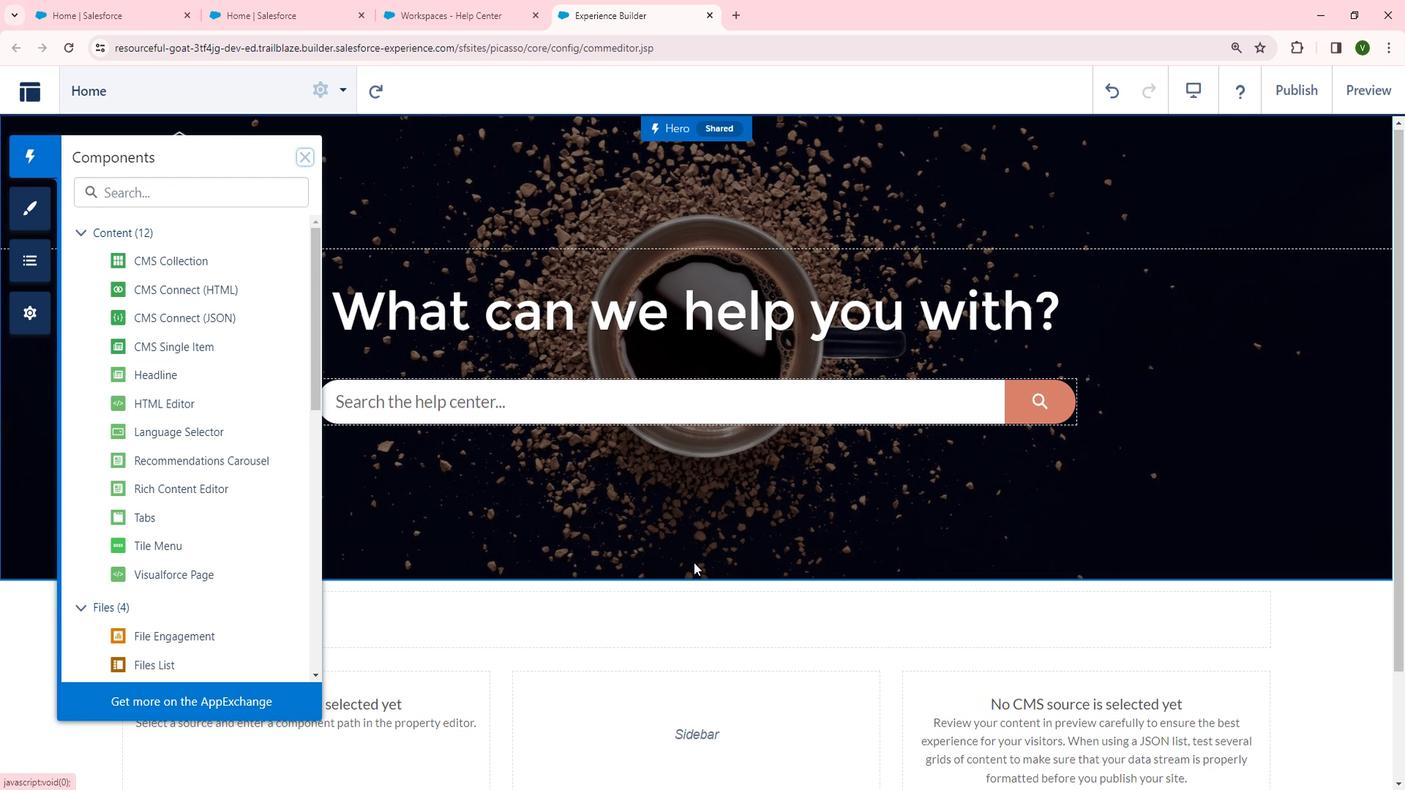 
Action: Mouse scrolled (709, 556) with delta (0, 0)
Screenshot: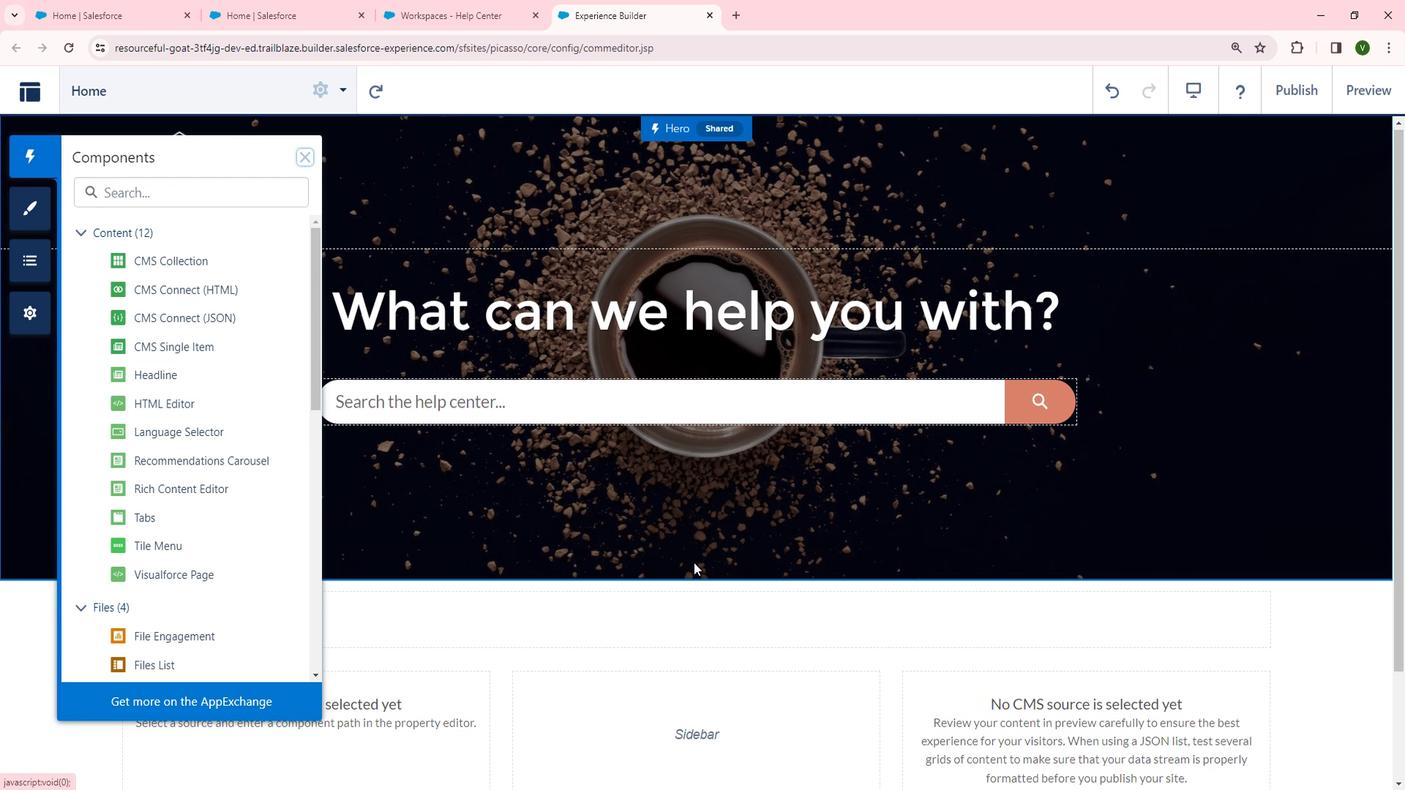 
Action: Mouse moved to (168, 346)
Screenshot: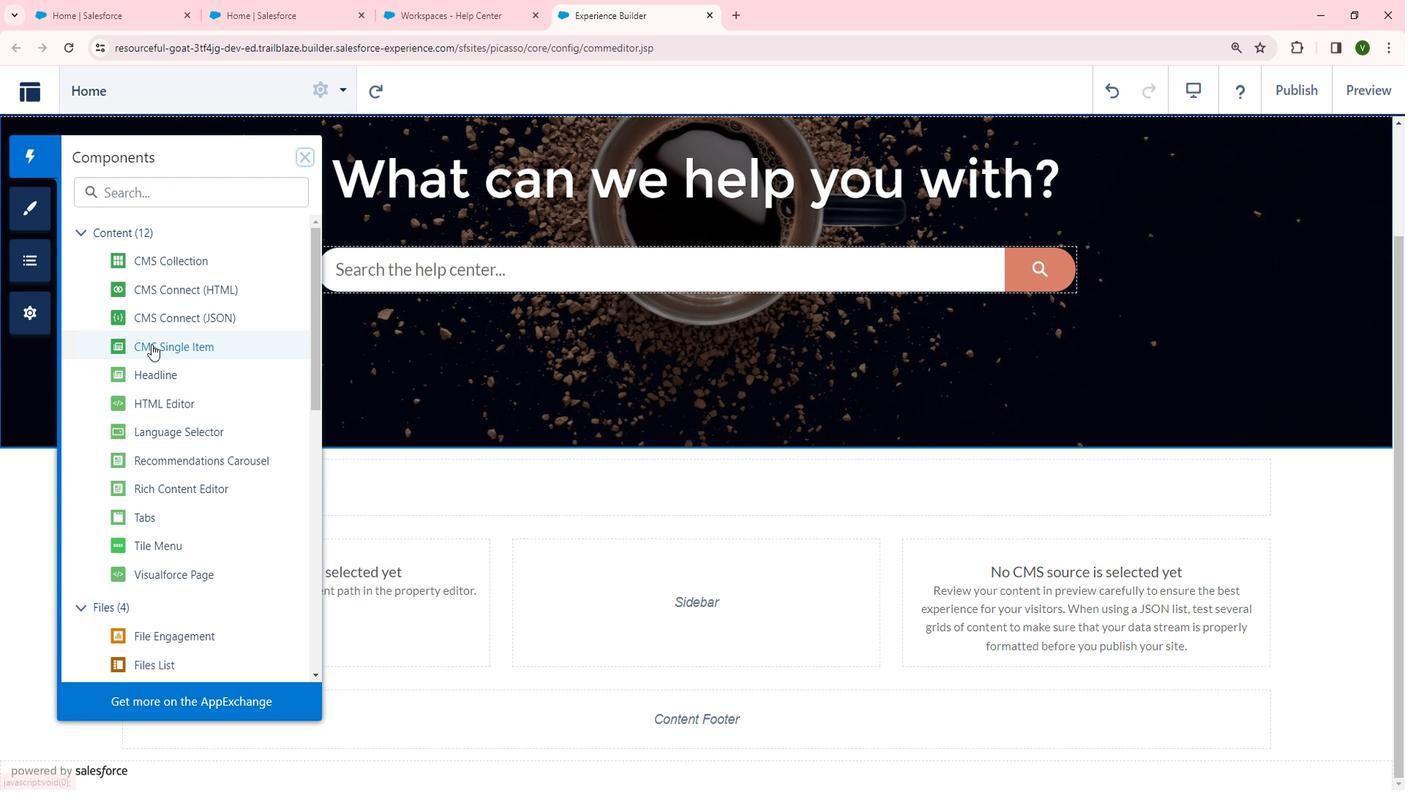 
Action: Mouse pressed left at (168, 346)
Screenshot: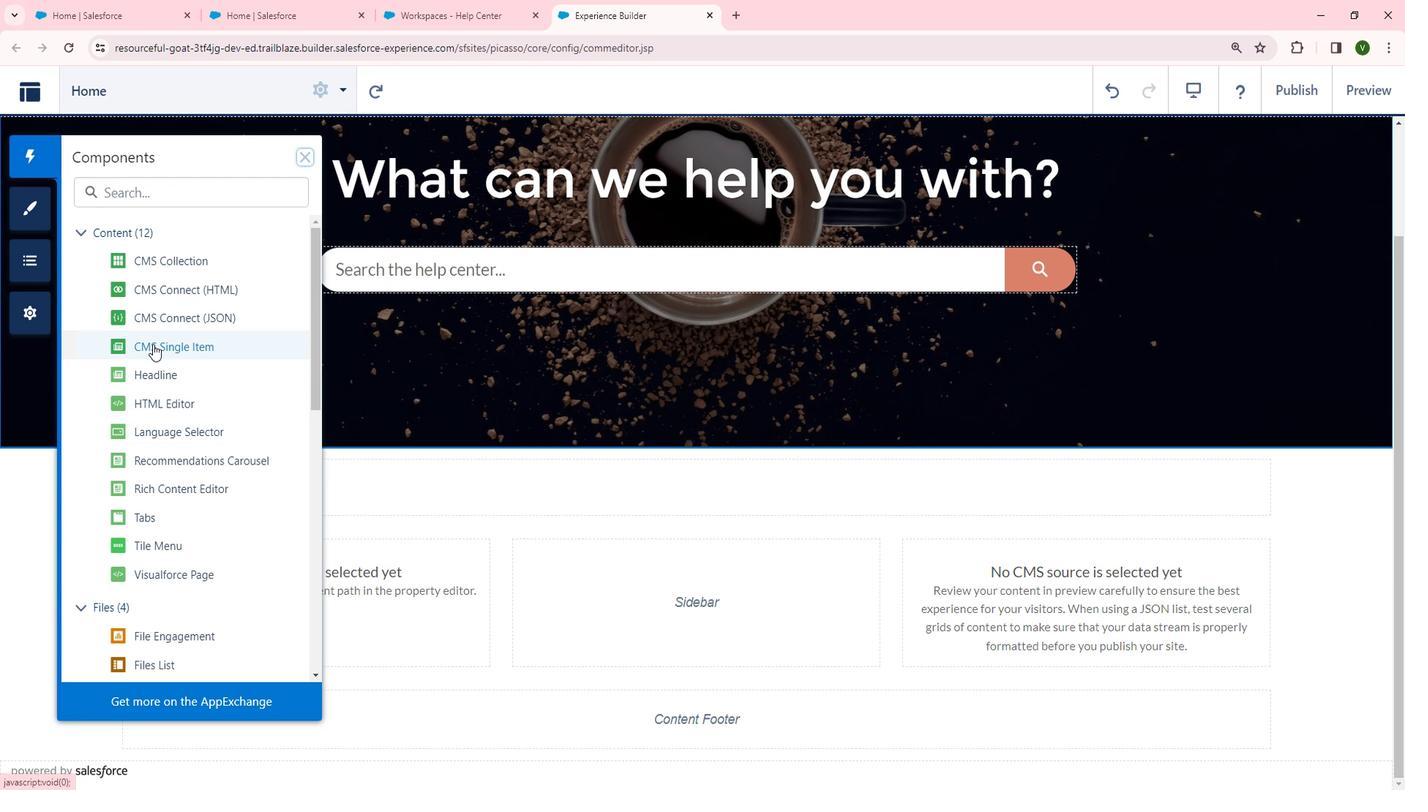 
Action: Mouse moved to (700, 596)
Screenshot: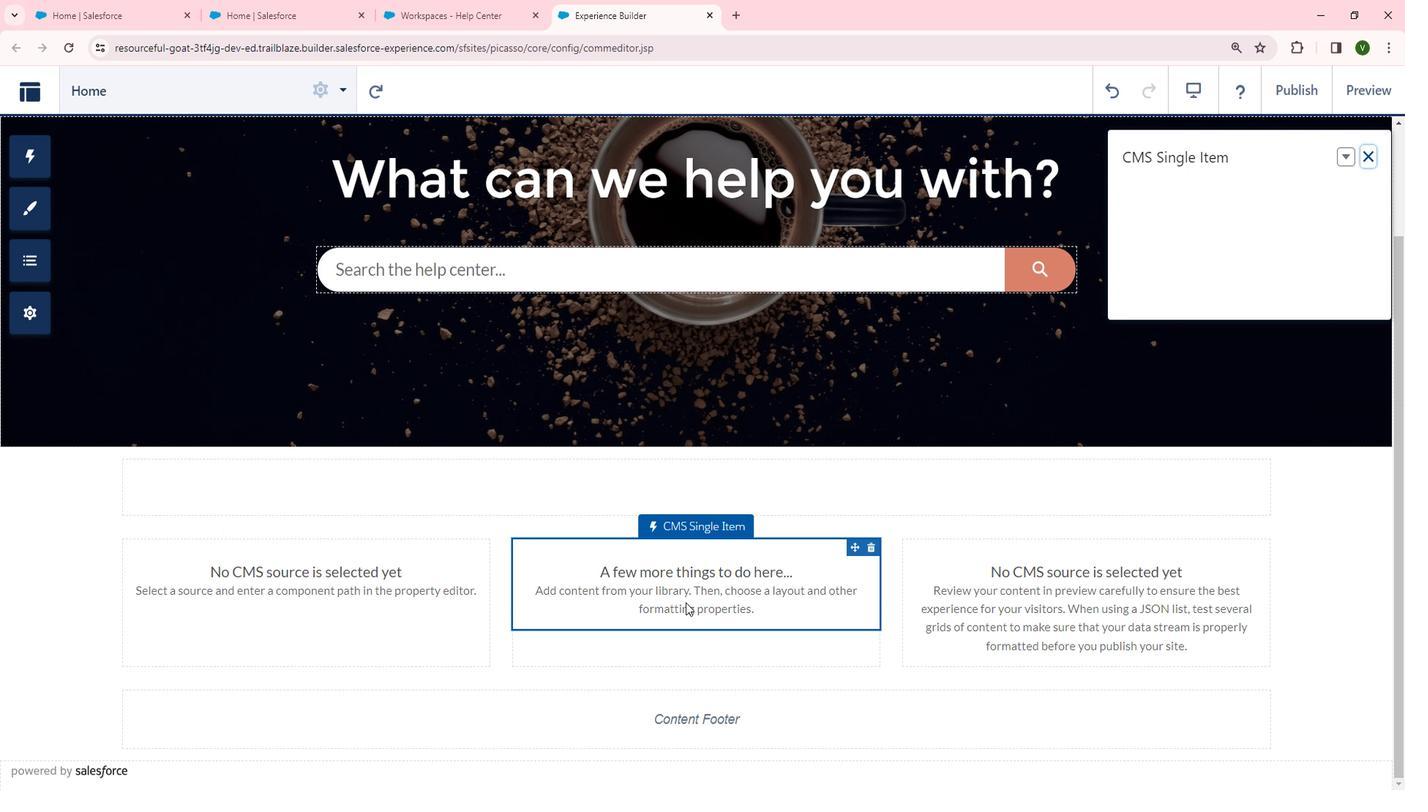 
